 Task: Convert an audio file to a format compatible with video editing software.
Action: Mouse moved to (109, 36)
Screenshot: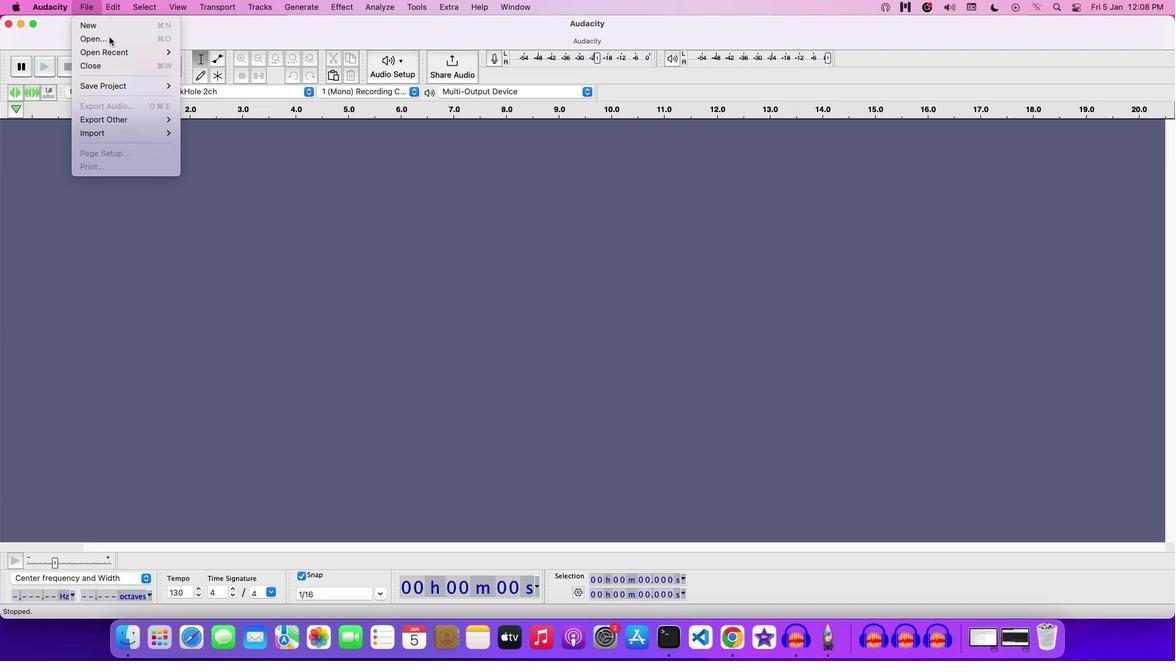 
Action: Mouse pressed left at (109, 36)
Screenshot: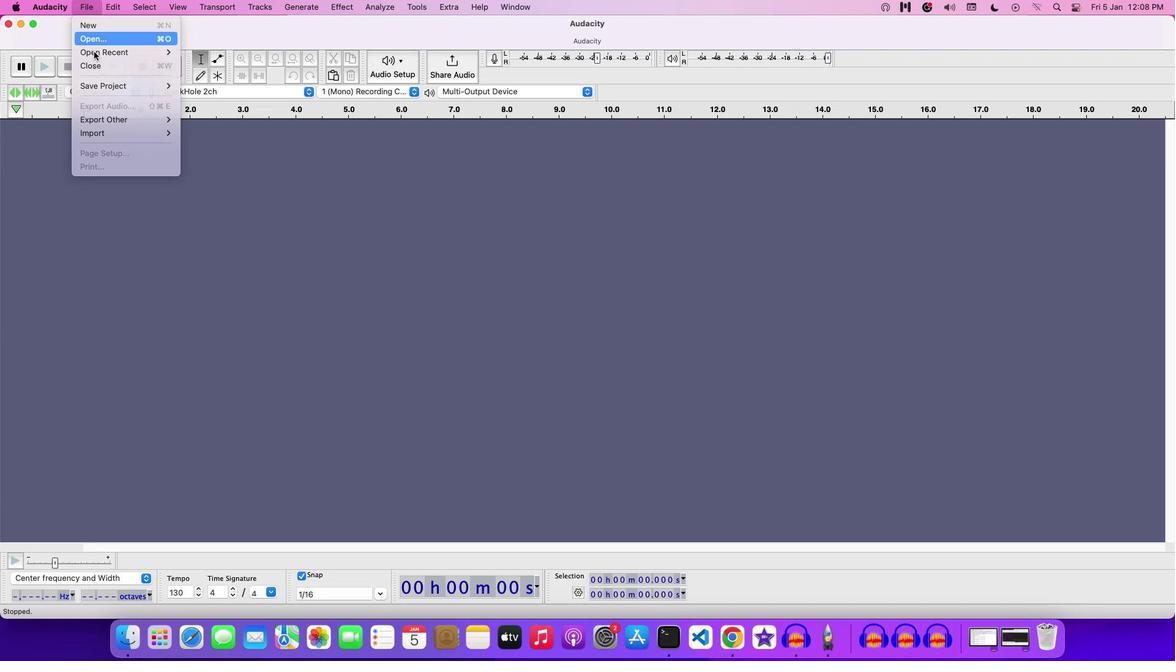 
Action: Mouse moved to (389, 165)
Screenshot: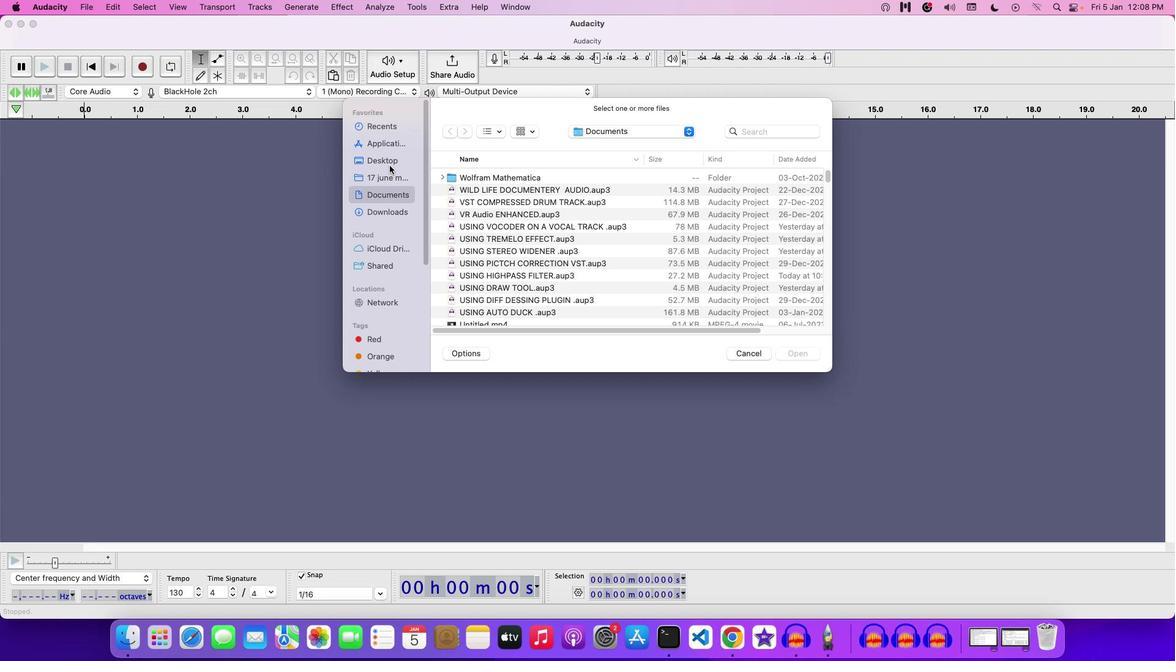 
Action: Mouse pressed left at (389, 165)
Screenshot: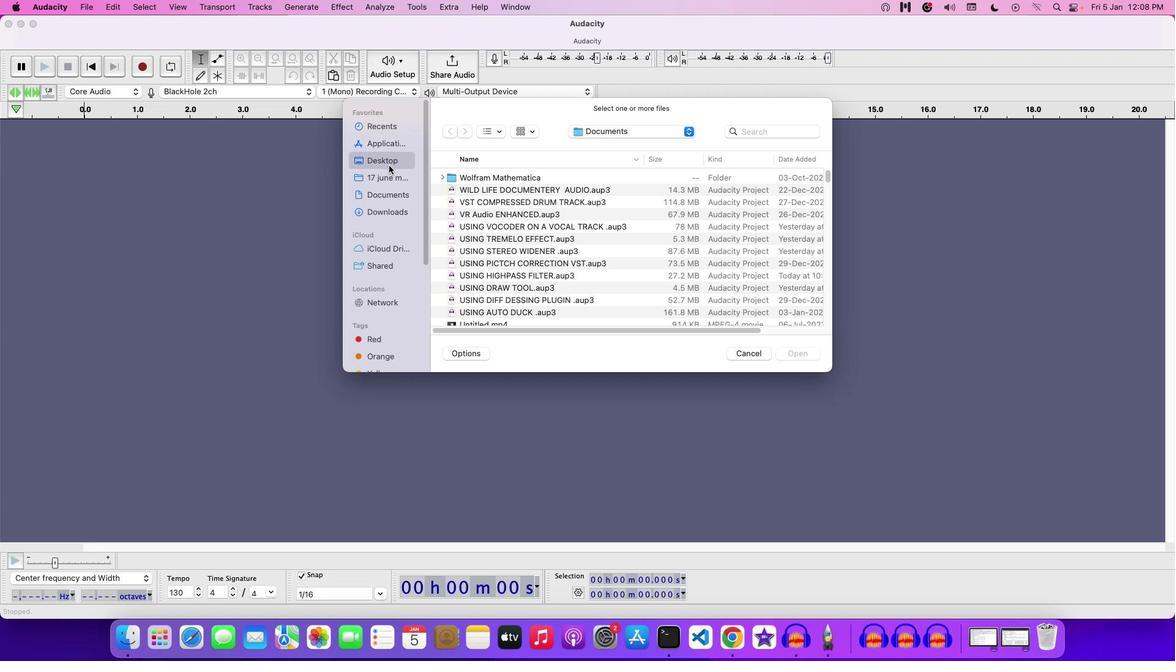 
Action: Mouse moved to (480, 238)
Screenshot: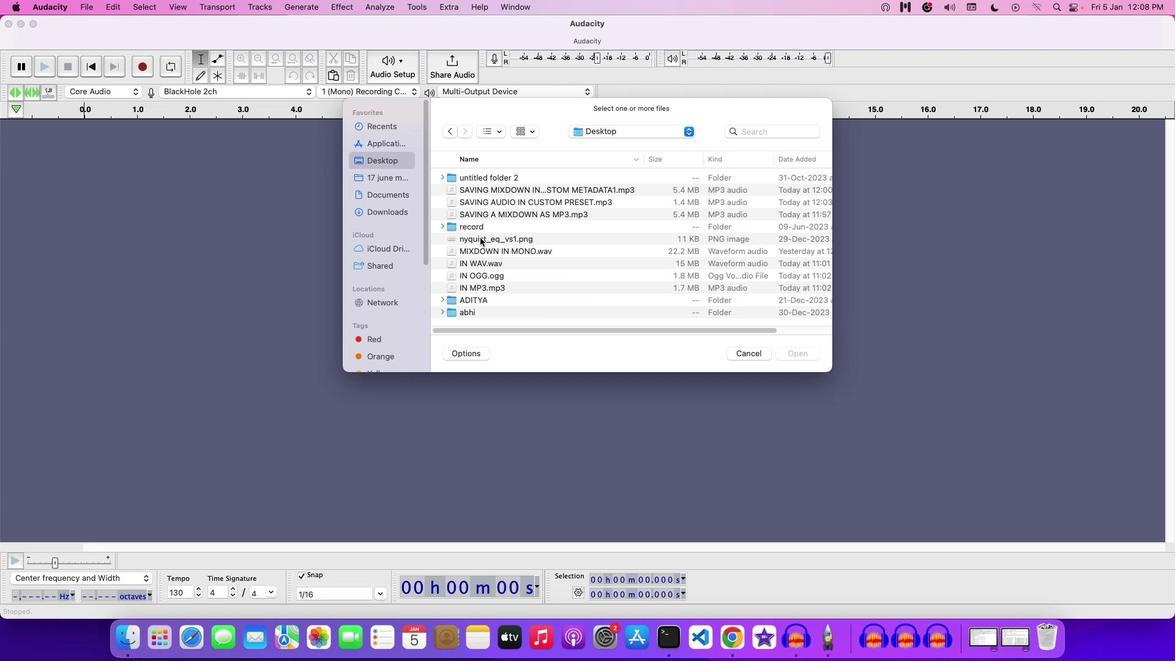 
Action: Mouse scrolled (480, 238) with delta (0, 0)
Screenshot: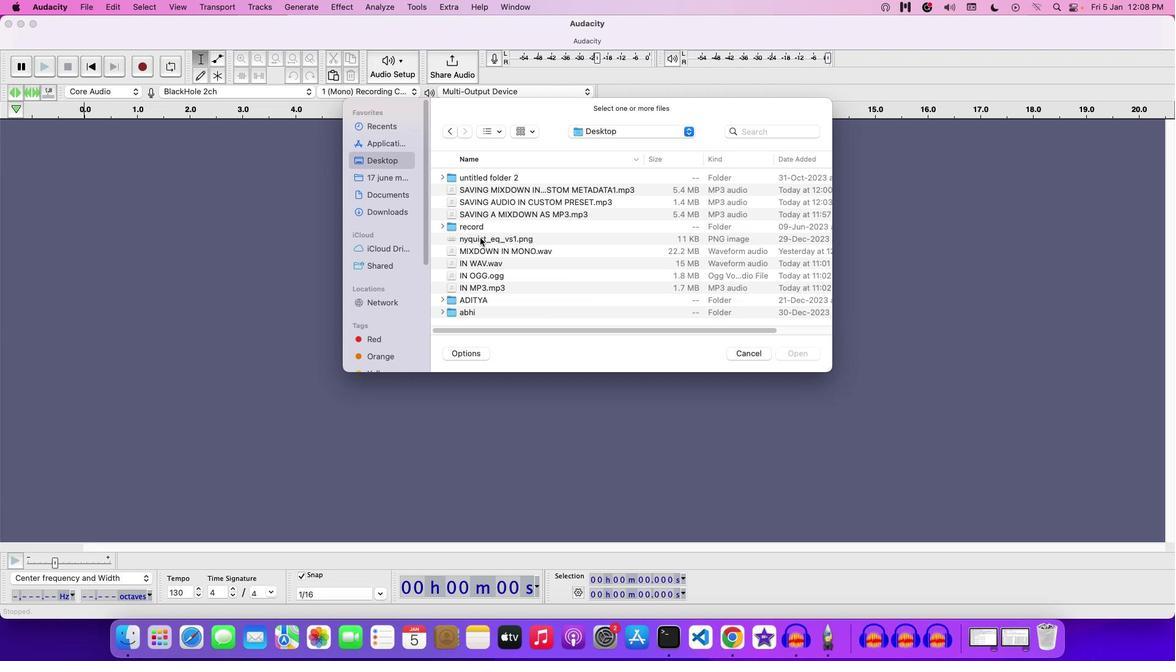 
Action: Mouse scrolled (480, 238) with delta (0, 0)
Screenshot: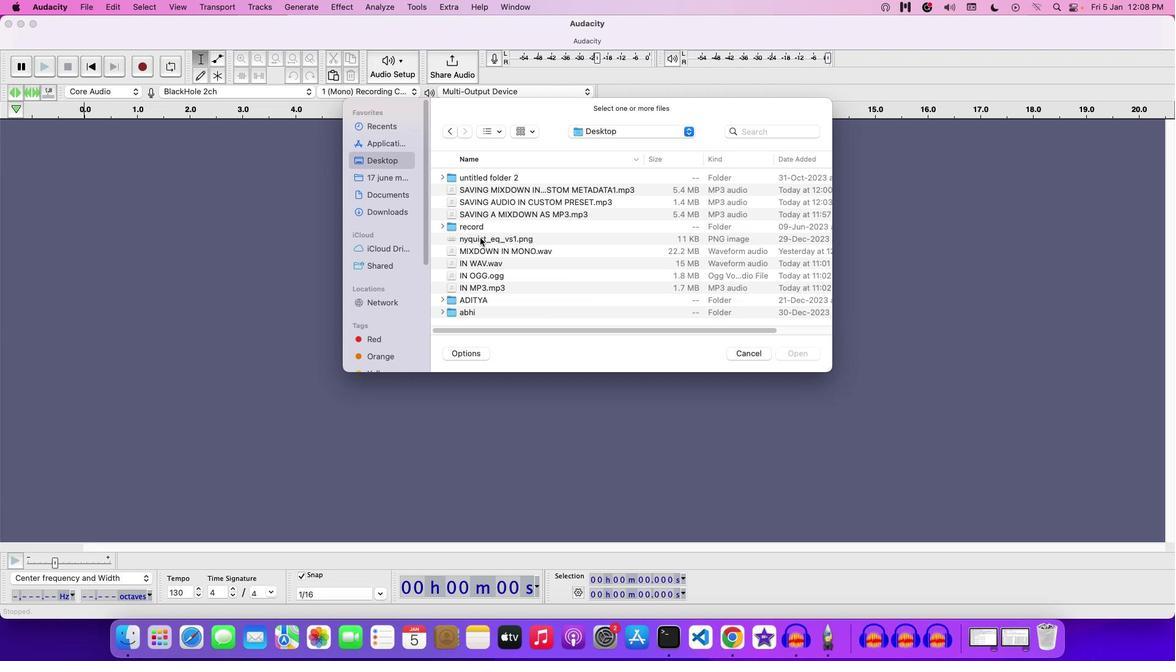 
Action: Mouse scrolled (480, 238) with delta (0, 0)
Screenshot: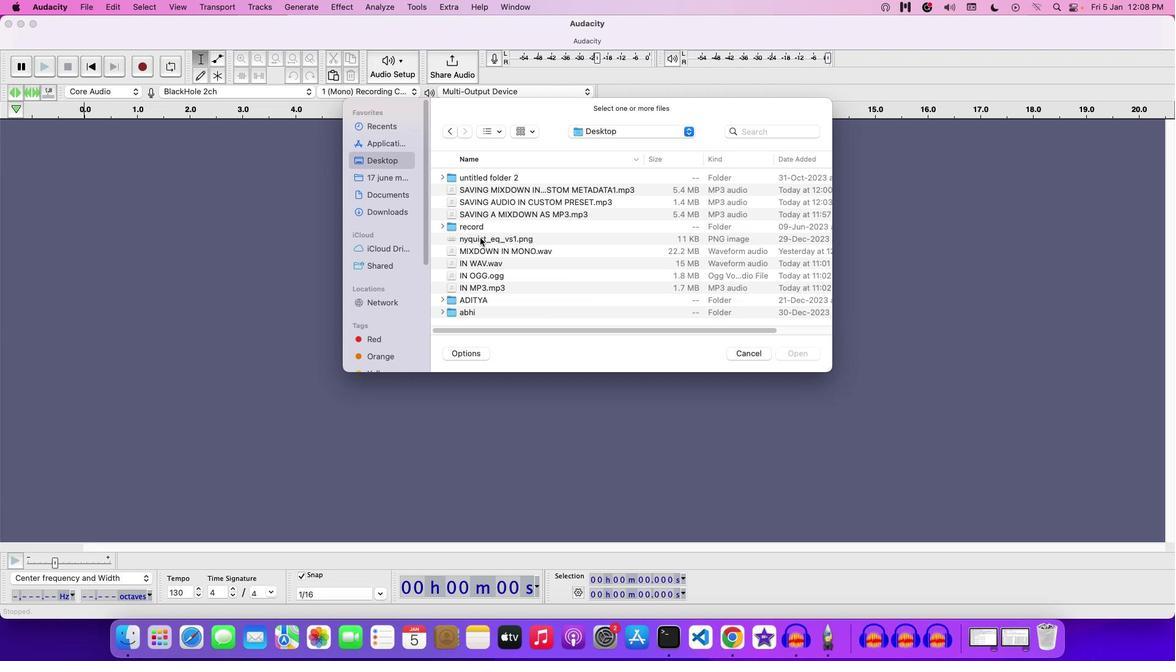 
Action: Mouse moved to (477, 299)
Screenshot: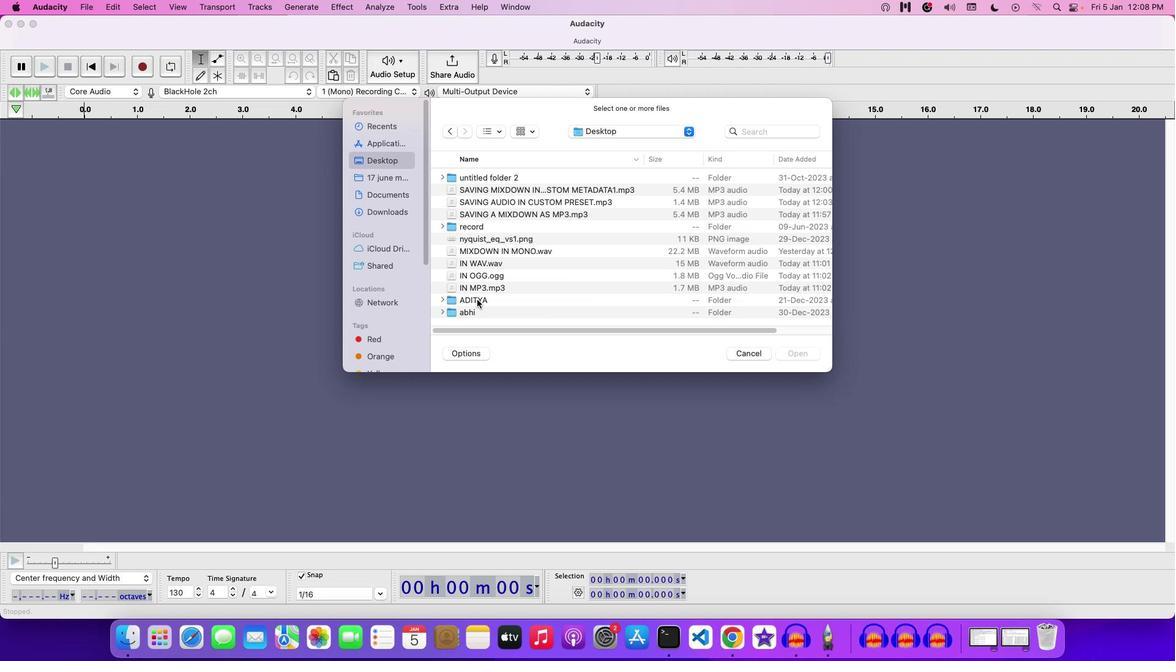 
Action: Mouse pressed left at (477, 299)
Screenshot: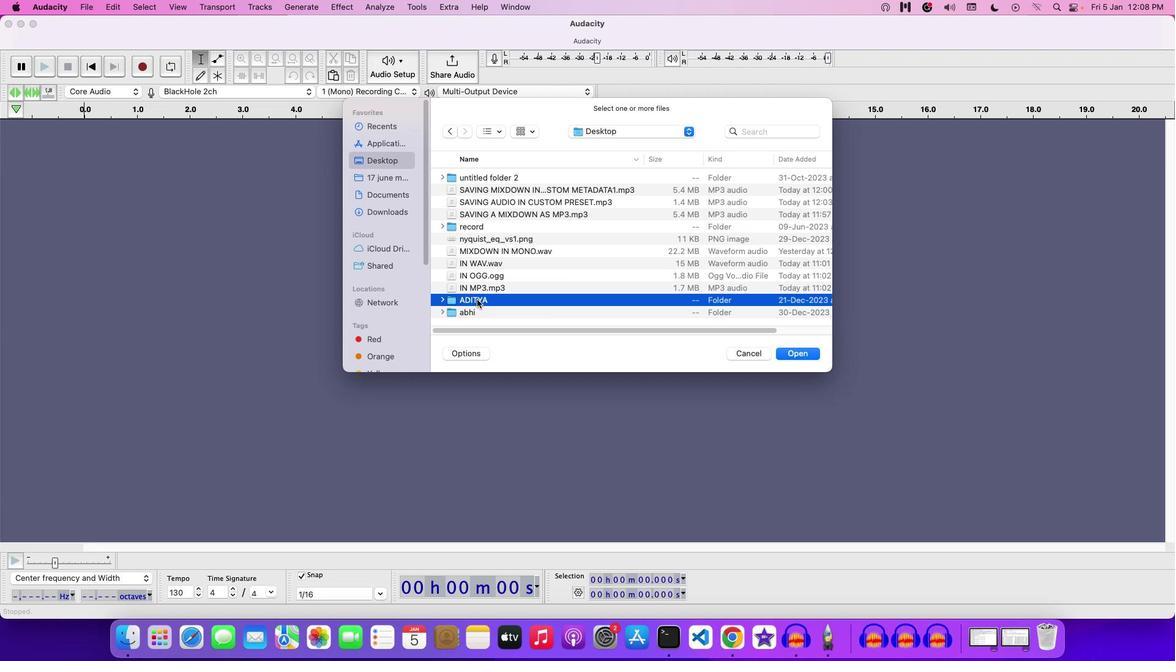 
Action: Mouse pressed left at (477, 299)
Screenshot: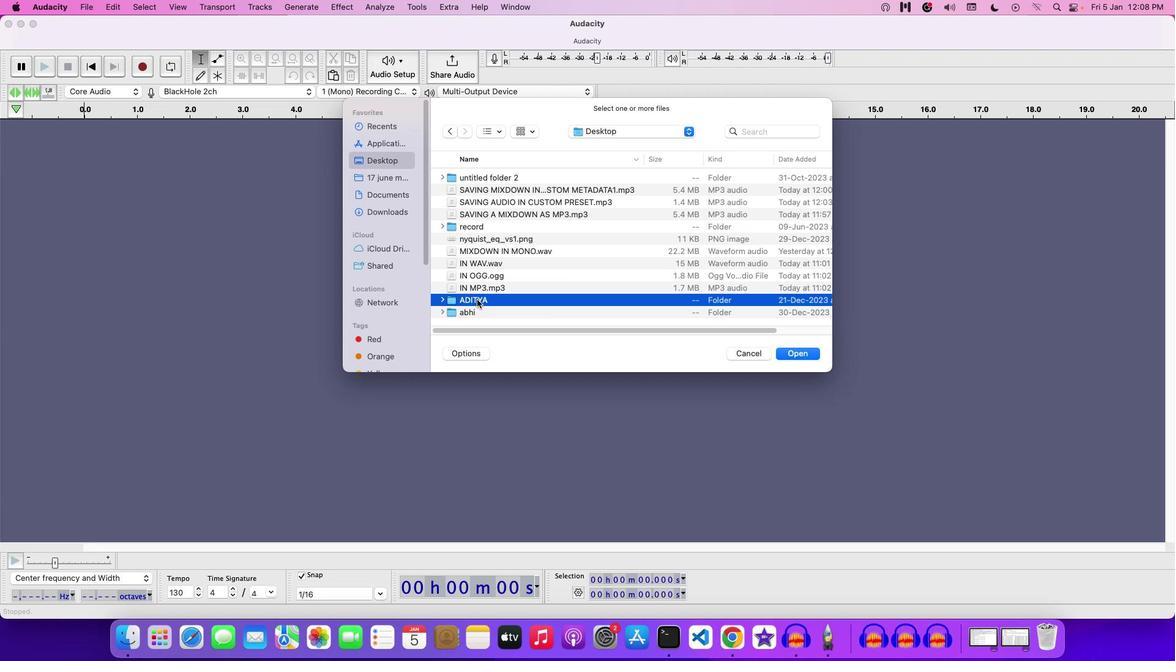 
Action: Mouse moved to (514, 214)
Screenshot: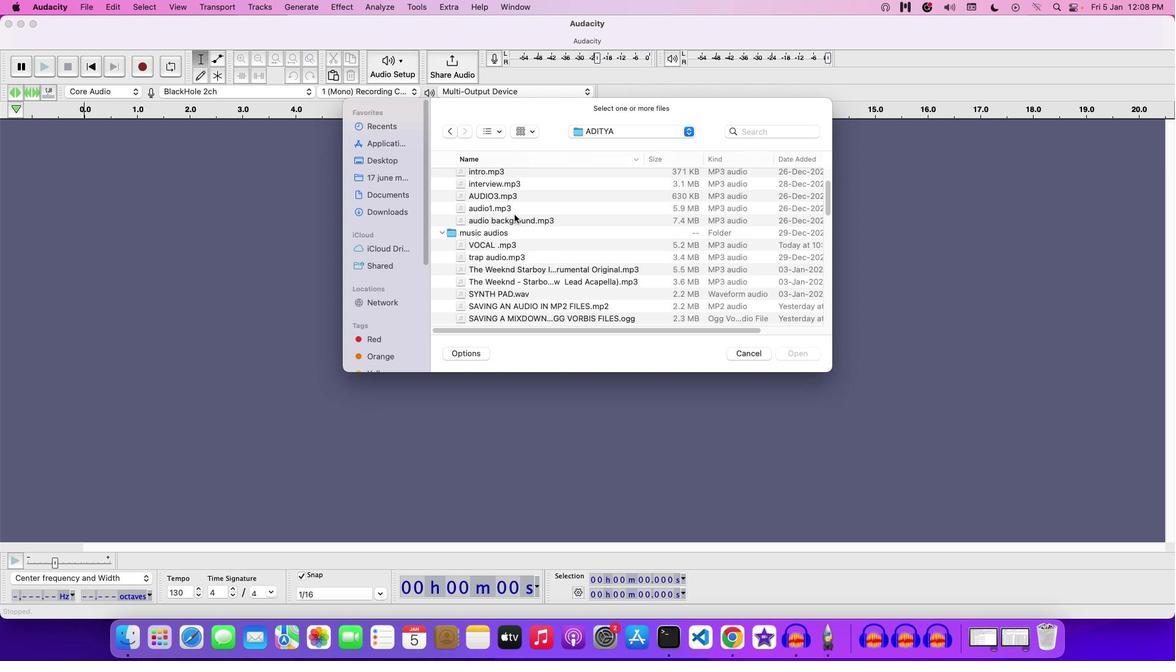 
Action: Mouse scrolled (514, 214) with delta (0, 0)
Screenshot: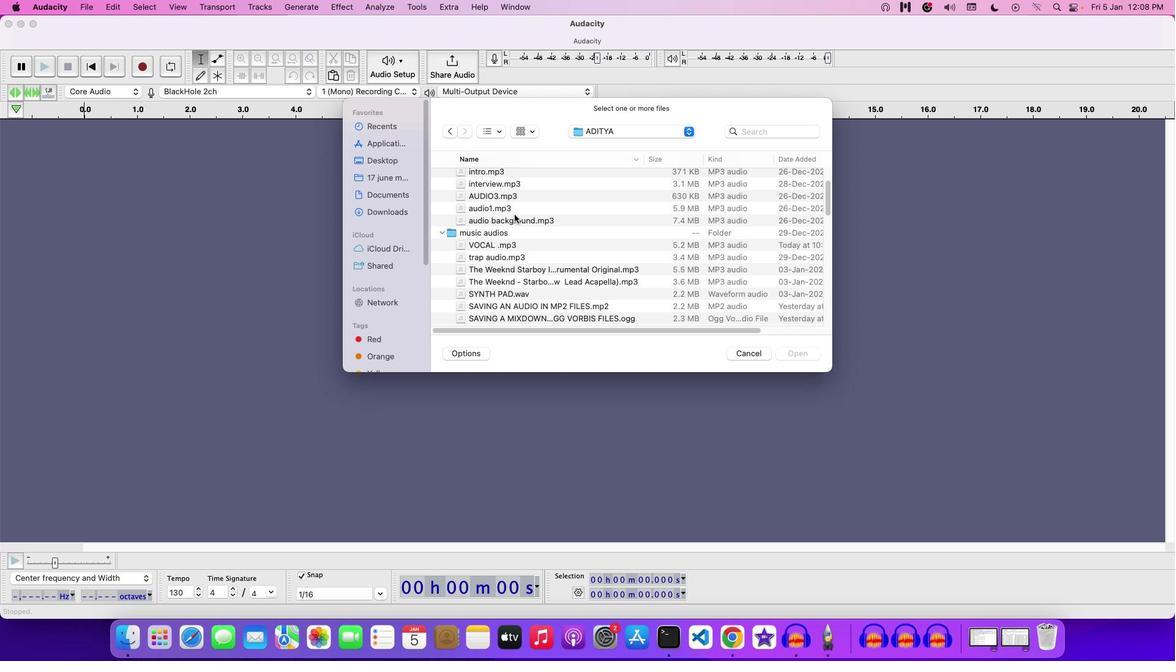 
Action: Mouse scrolled (514, 214) with delta (0, 0)
Screenshot: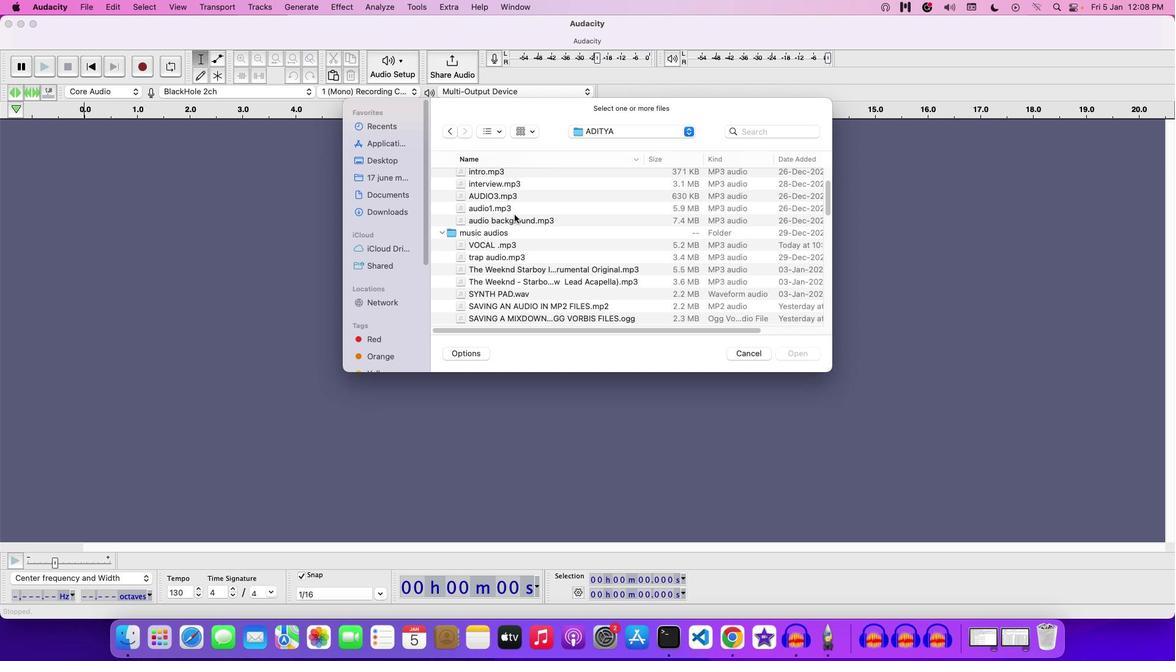 
Action: Mouse scrolled (514, 214) with delta (0, -1)
Screenshot: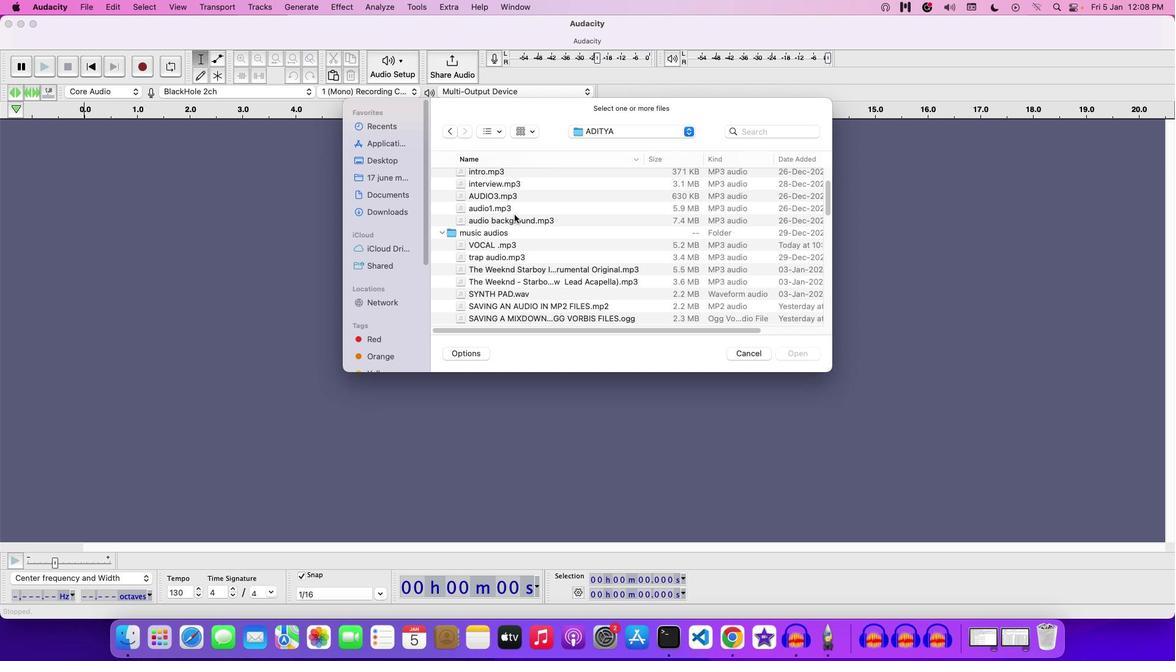 
Action: Mouse scrolled (514, 214) with delta (0, -1)
Screenshot: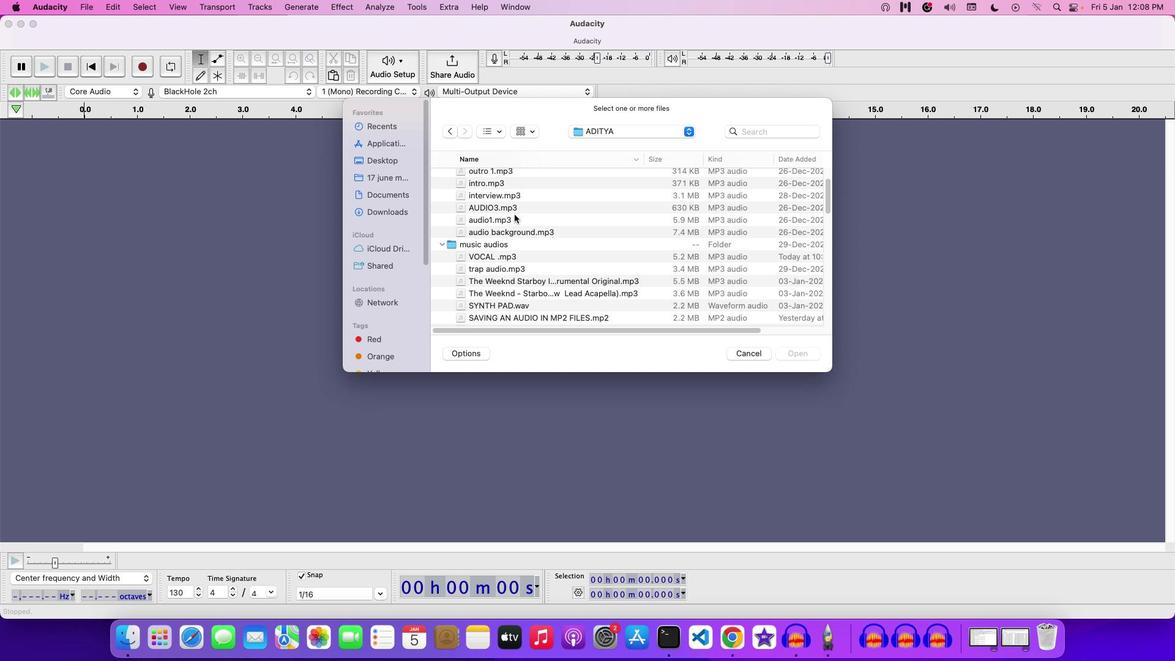
Action: Mouse scrolled (514, 214) with delta (0, 0)
Screenshot: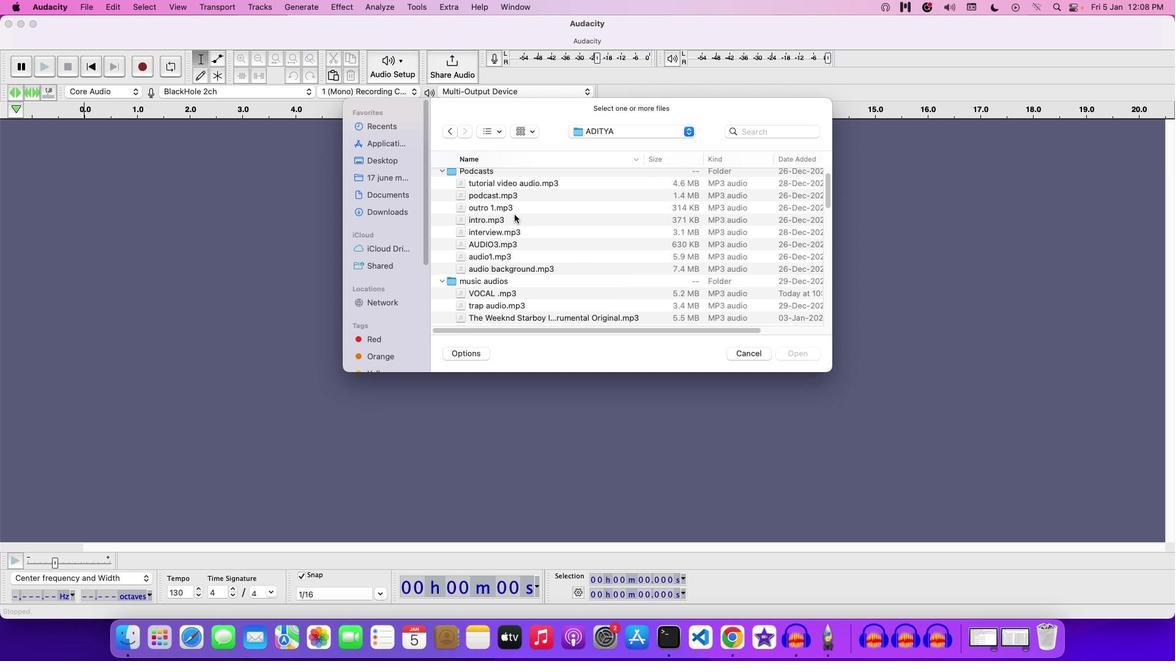 
Action: Mouse scrolled (514, 214) with delta (0, 0)
Screenshot: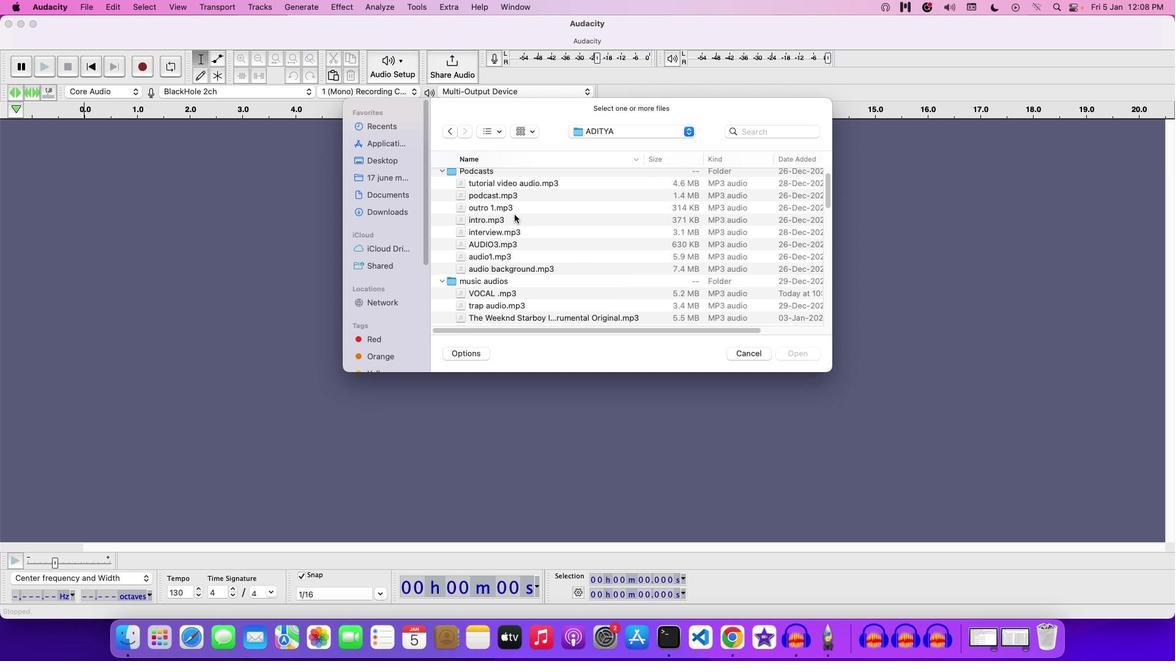 
Action: Mouse scrolled (514, 214) with delta (0, 1)
Screenshot: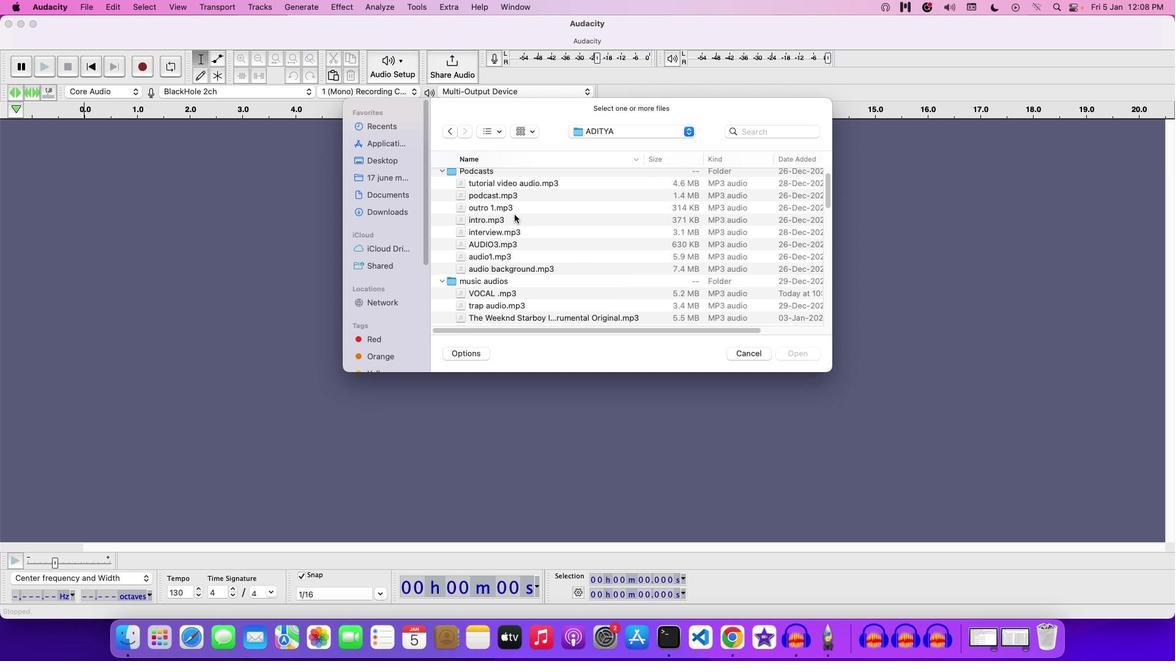 
Action: Mouse moved to (497, 244)
Screenshot: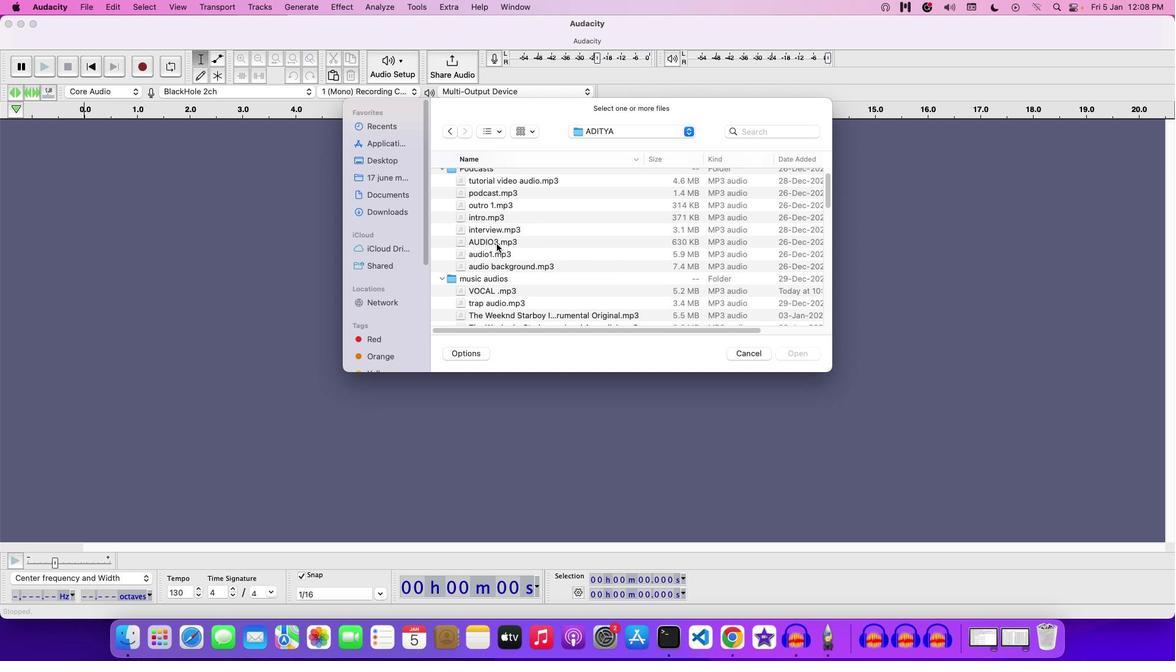 
Action: Mouse scrolled (497, 244) with delta (0, 0)
Screenshot: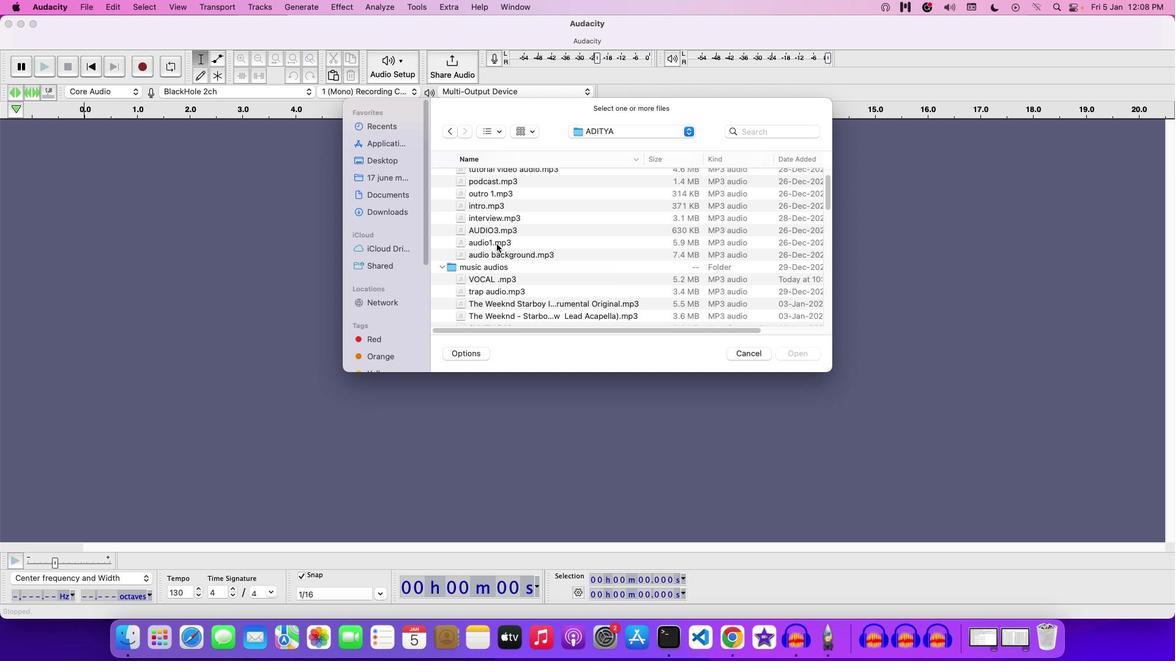 
Action: Mouse scrolled (497, 244) with delta (0, 0)
Screenshot: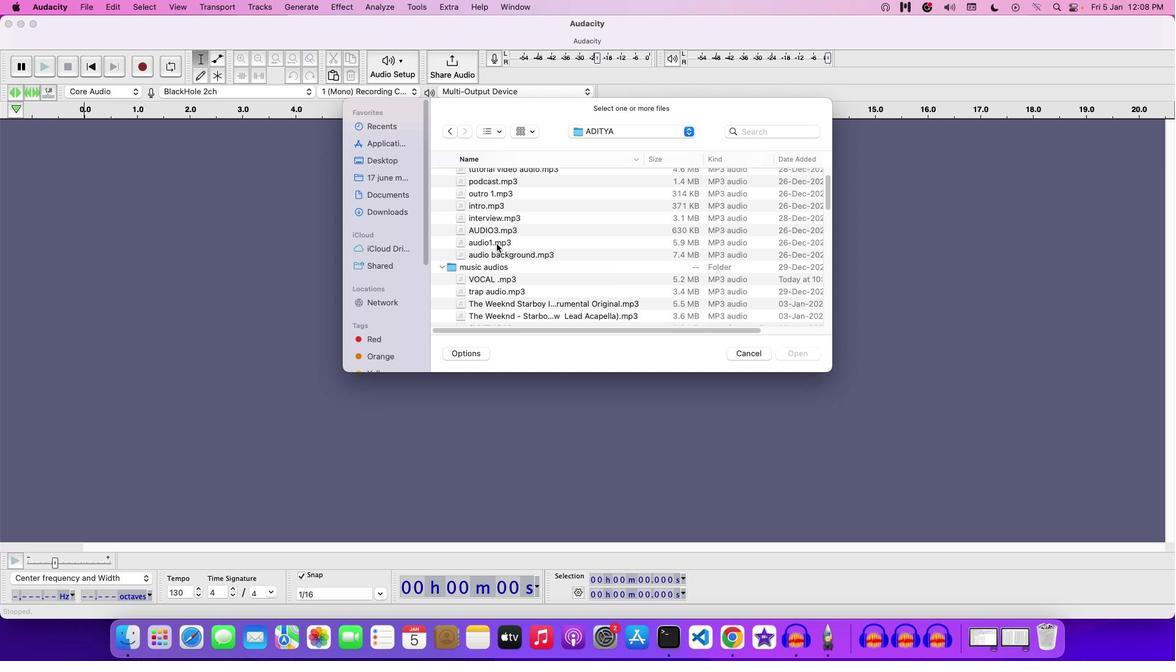 
Action: Mouse scrolled (497, 244) with delta (0, 0)
Screenshot: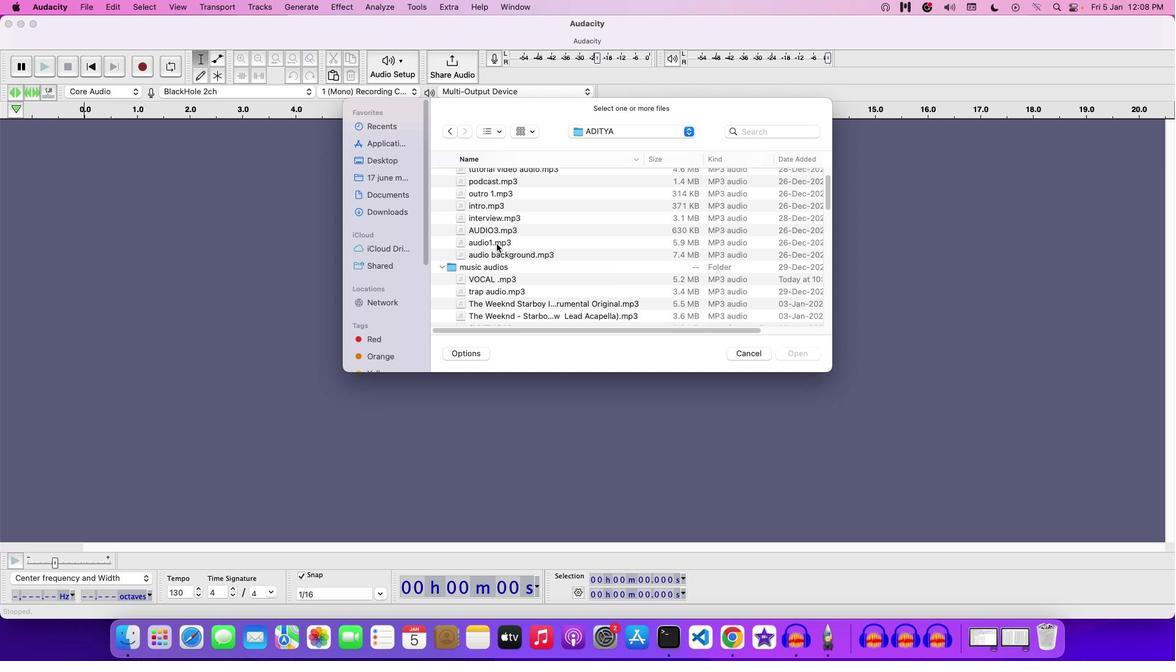 
Action: Mouse moved to (495, 254)
Screenshot: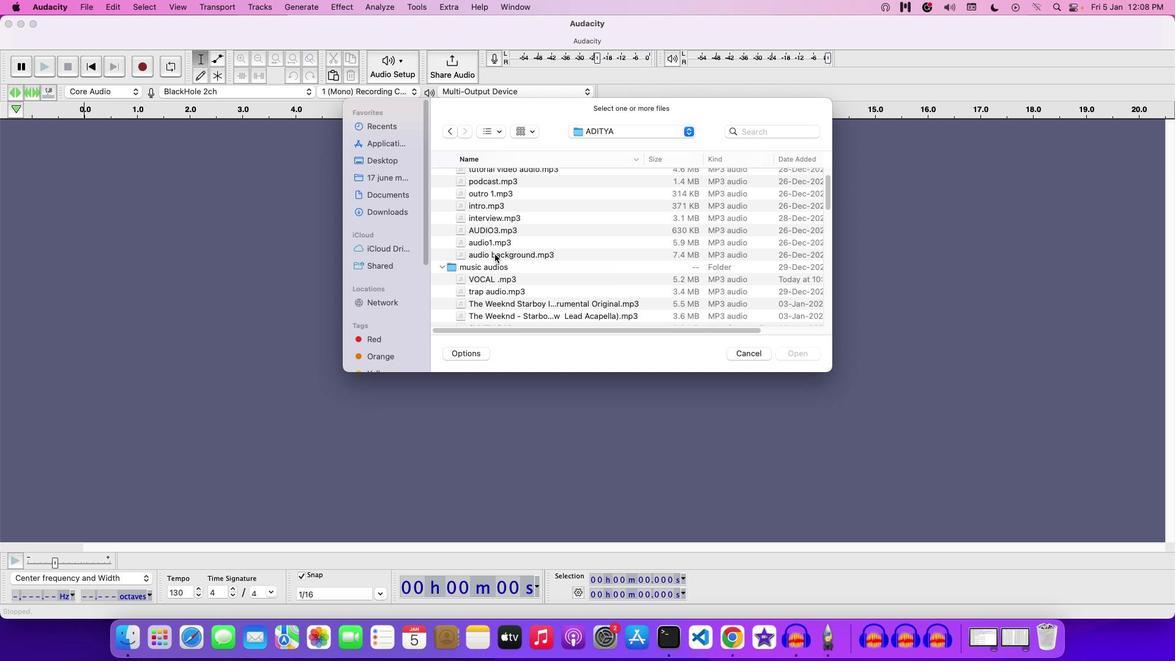 
Action: Mouse pressed left at (495, 254)
Screenshot: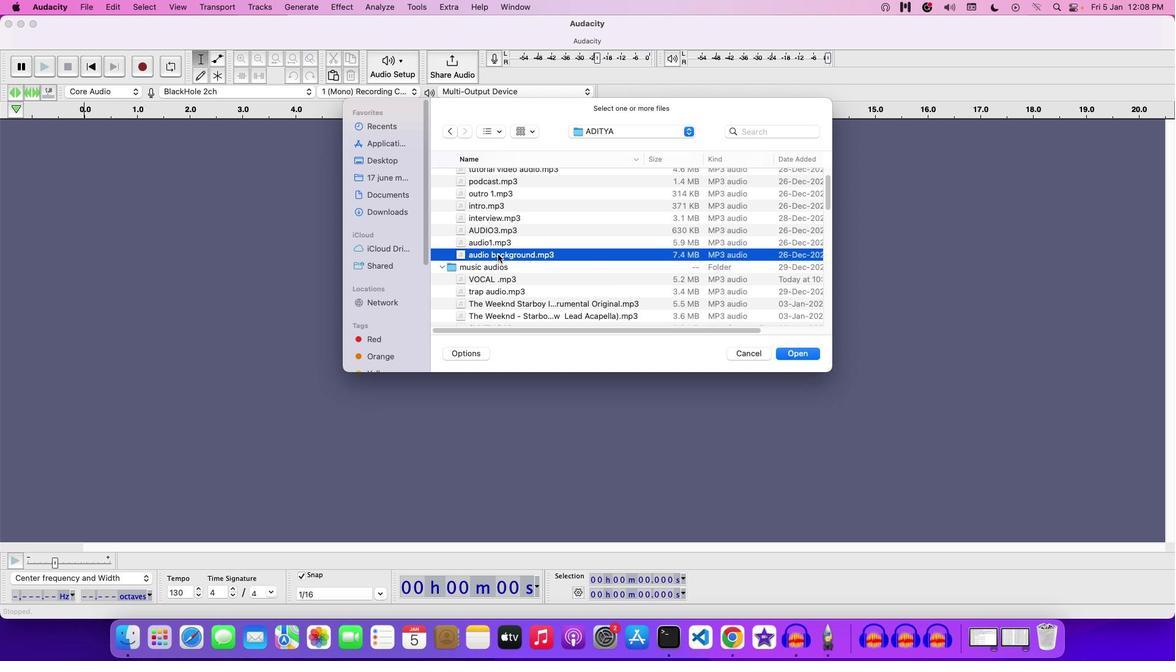 
Action: Mouse moved to (538, 253)
Screenshot: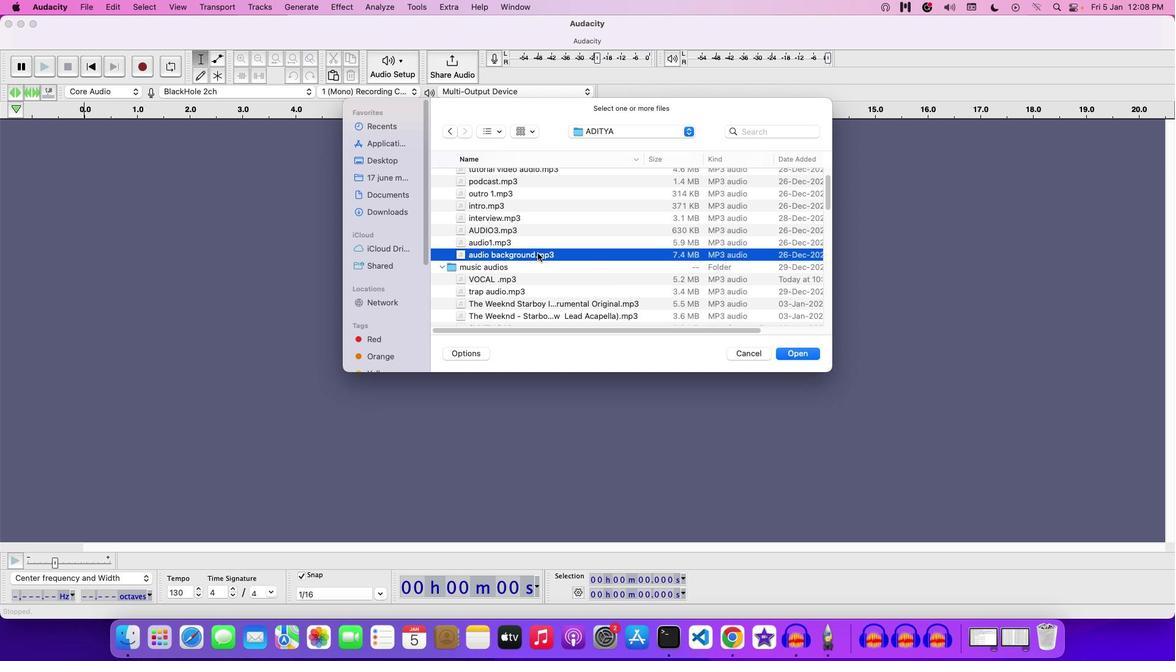 
Action: Mouse pressed left at (538, 253)
Screenshot: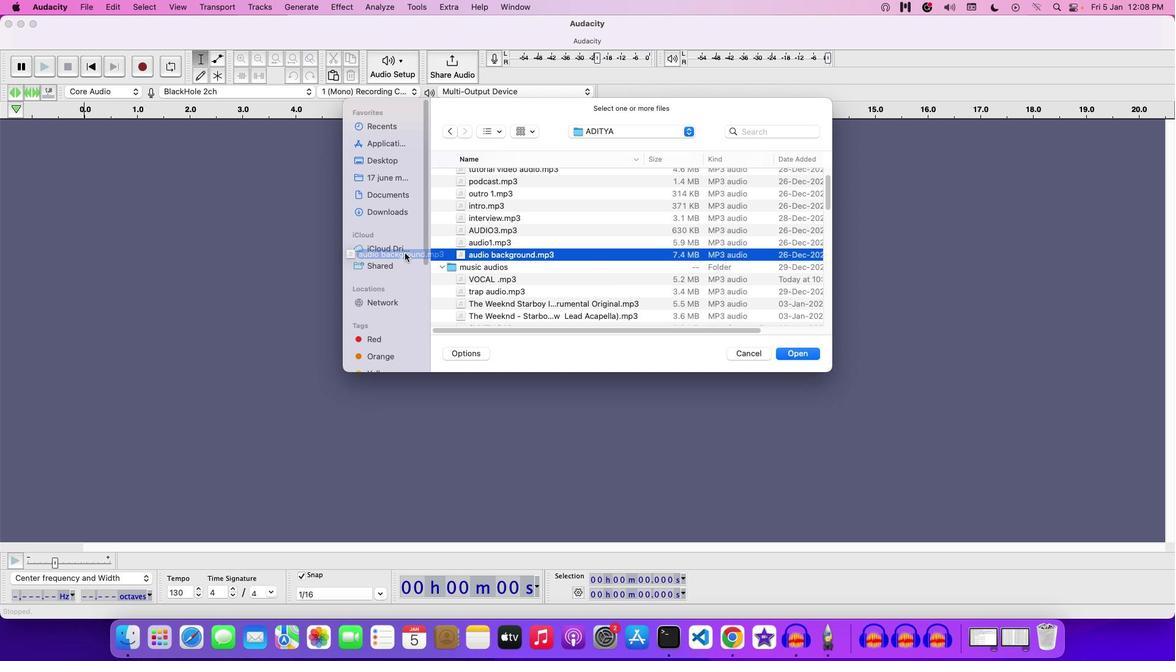 
Action: Mouse moved to (747, 355)
Screenshot: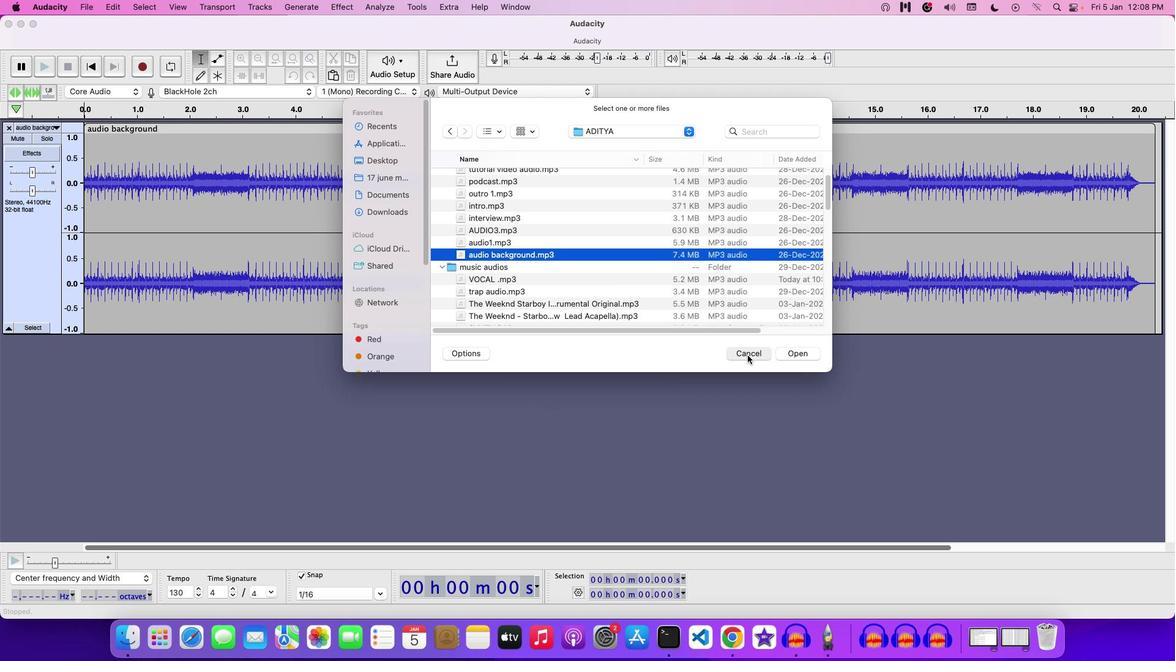 
Action: Mouse pressed left at (747, 355)
Screenshot: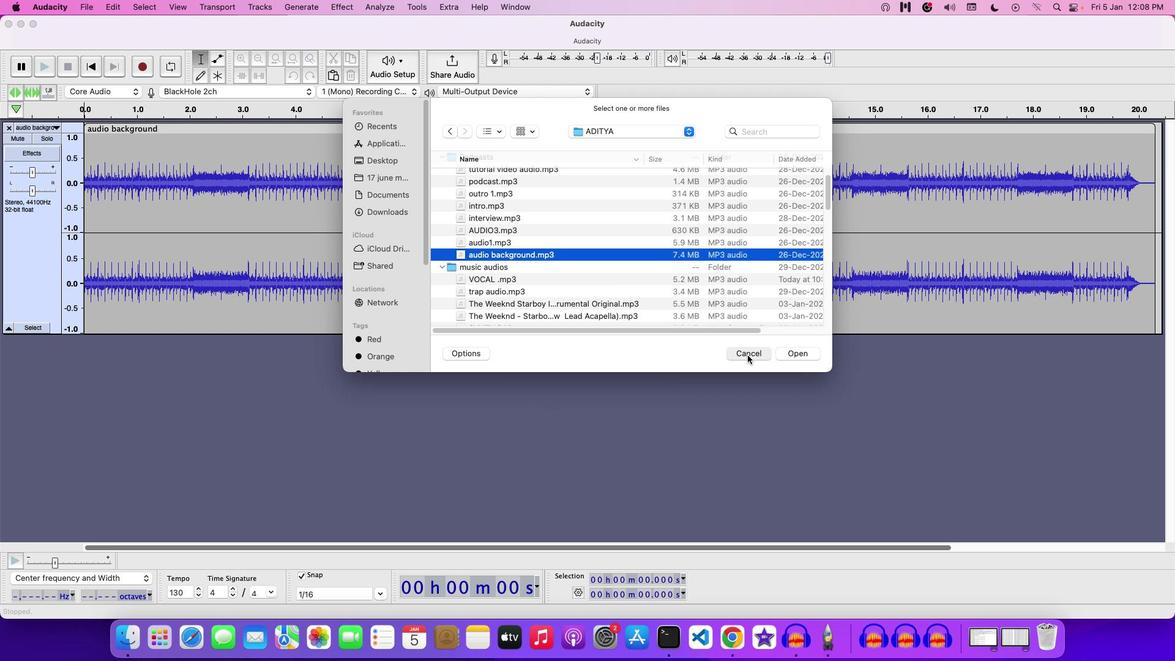 
Action: Mouse moved to (502, 289)
Screenshot: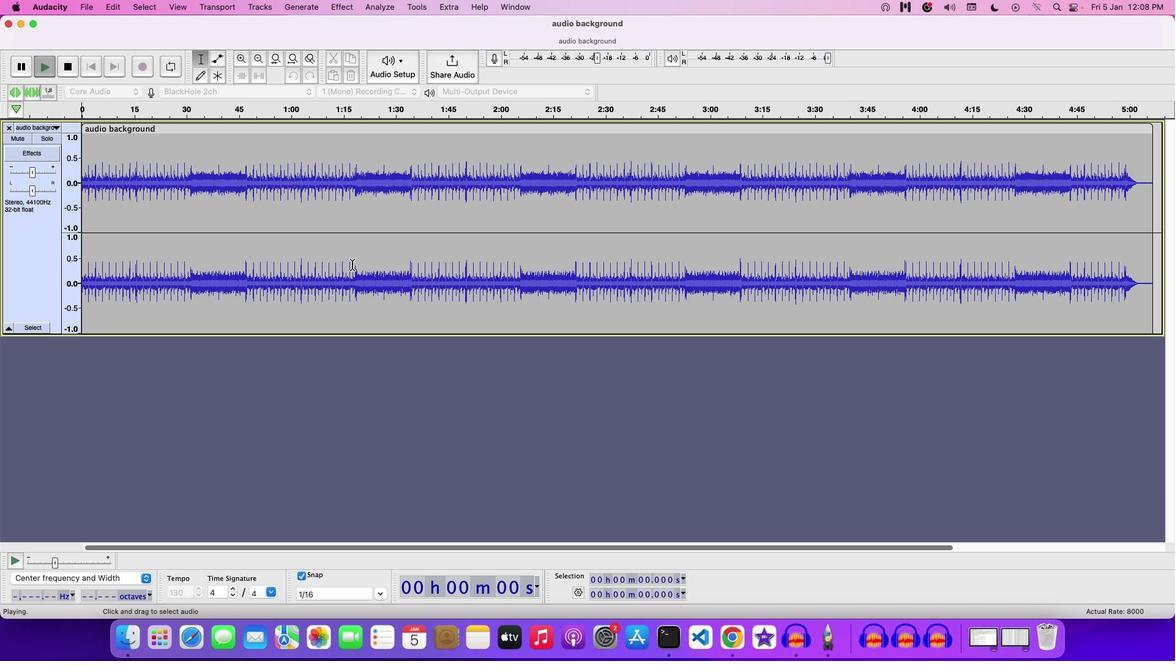 
Action: Key pressed Key.space
Screenshot: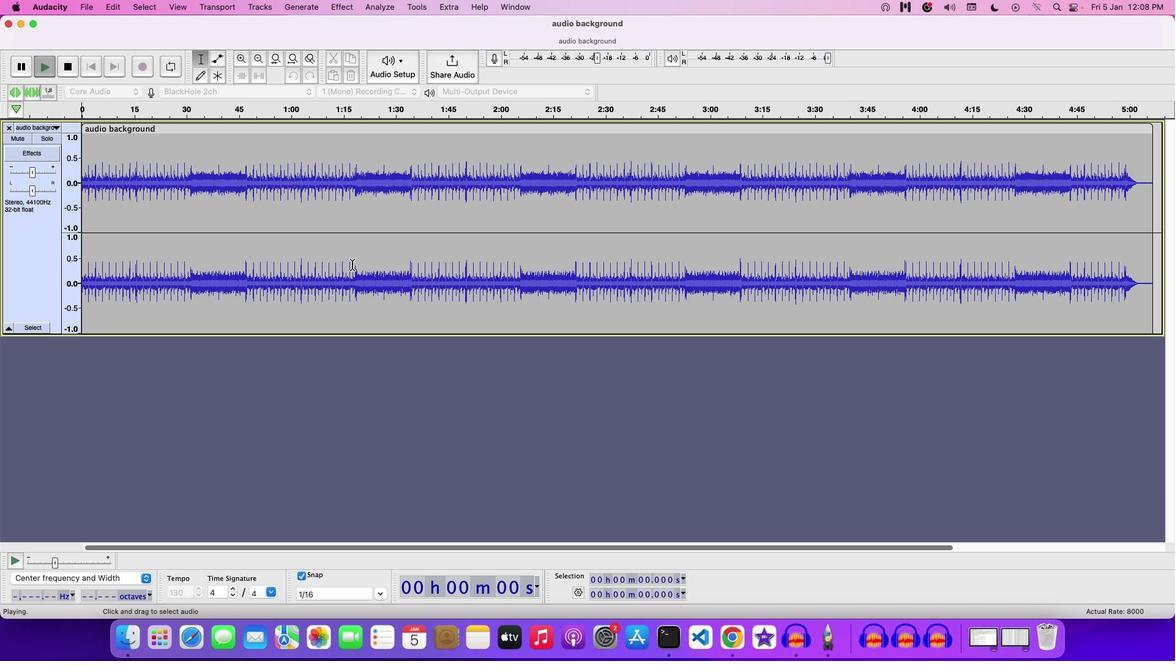 
Action: Mouse moved to (31, 175)
Screenshot: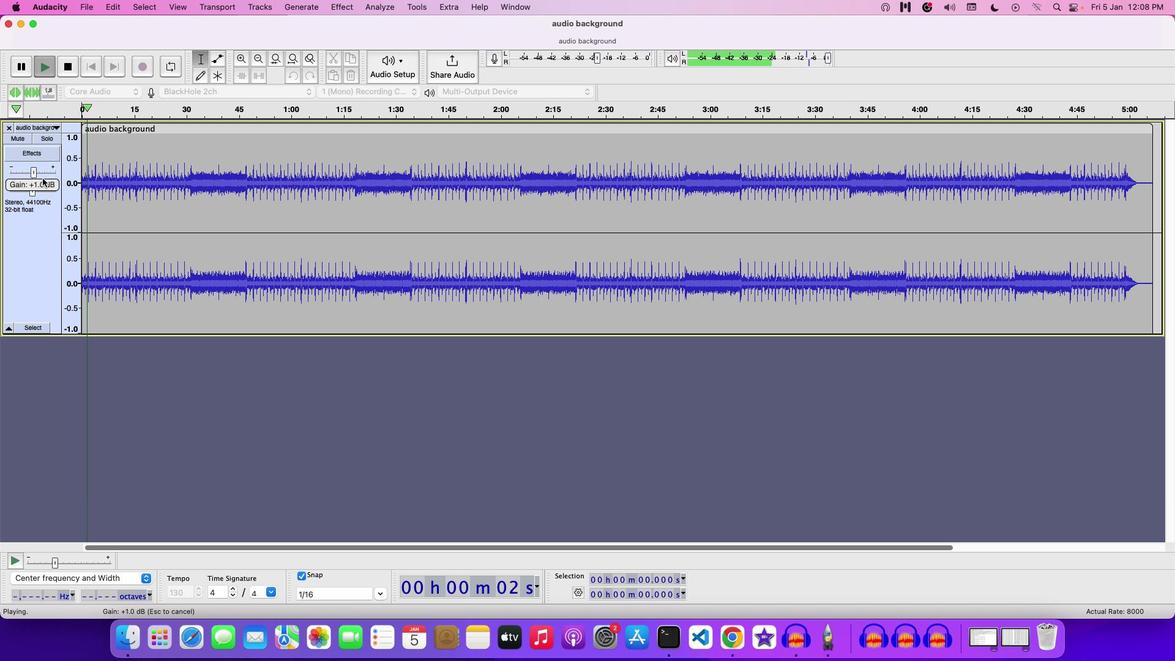 
Action: Mouse pressed left at (31, 175)
Screenshot: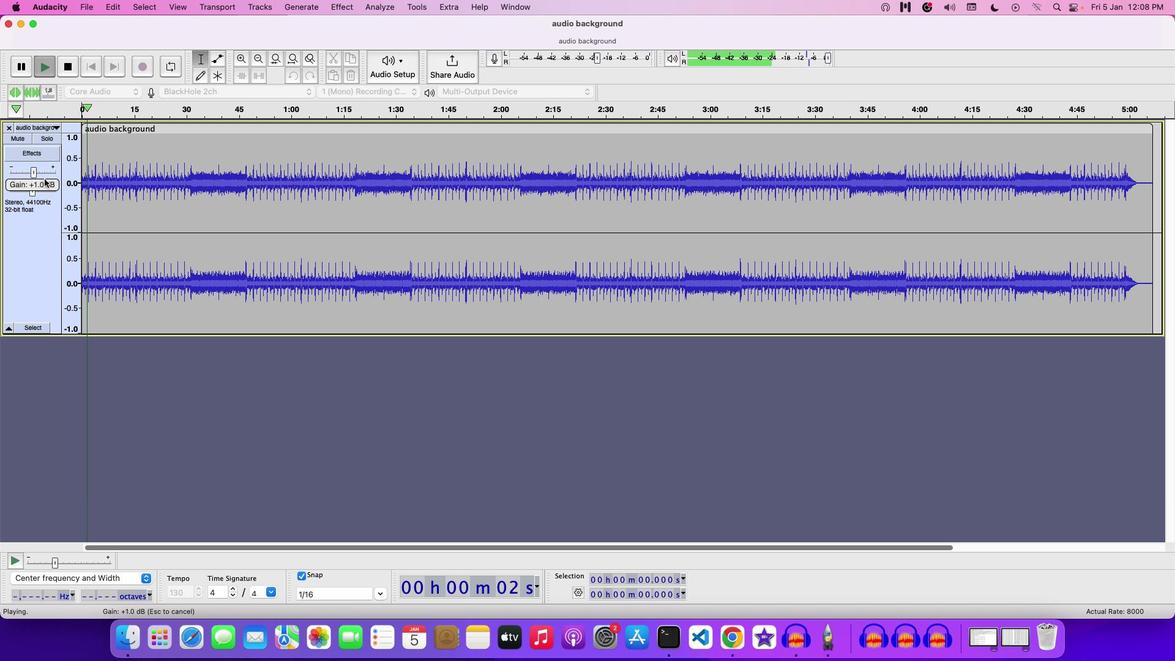 
Action: Mouse moved to (39, 168)
Screenshot: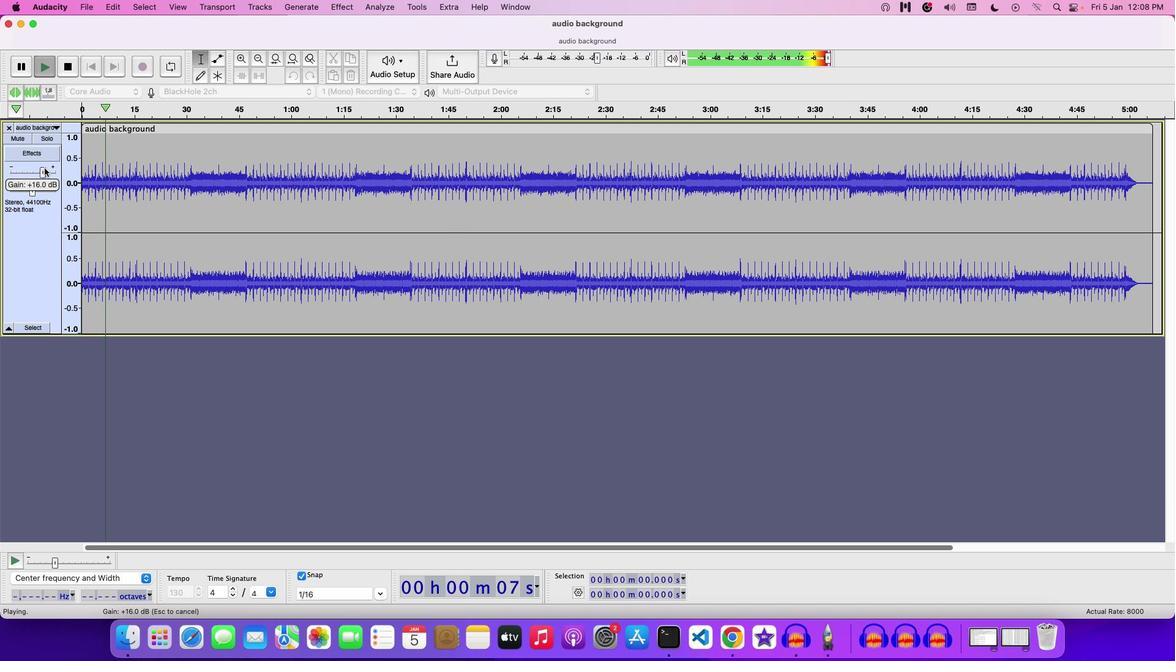 
Action: Mouse pressed left at (39, 168)
Screenshot: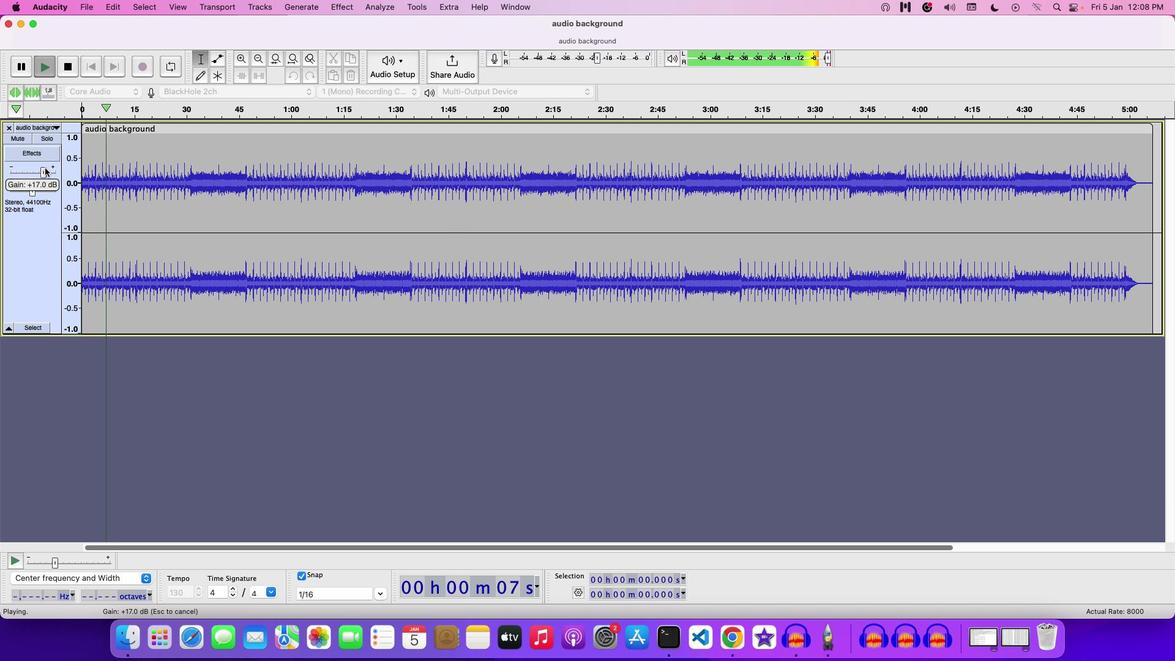 
Action: Mouse moved to (1104, 189)
Screenshot: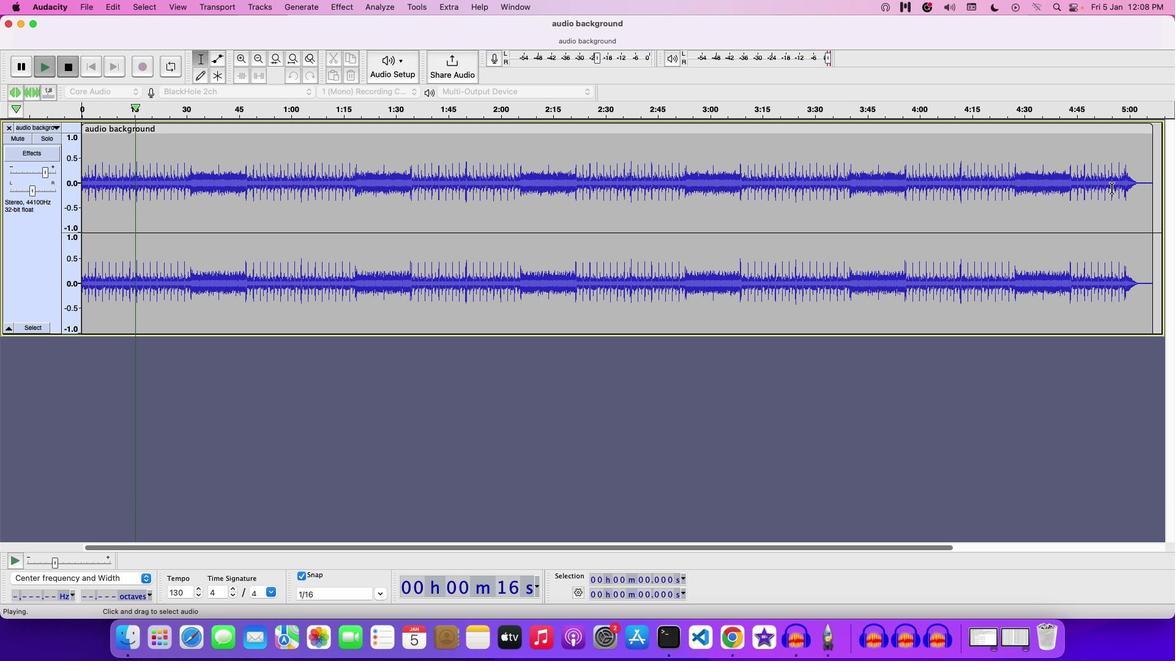 
Action: Key pressed Key.space
Screenshot: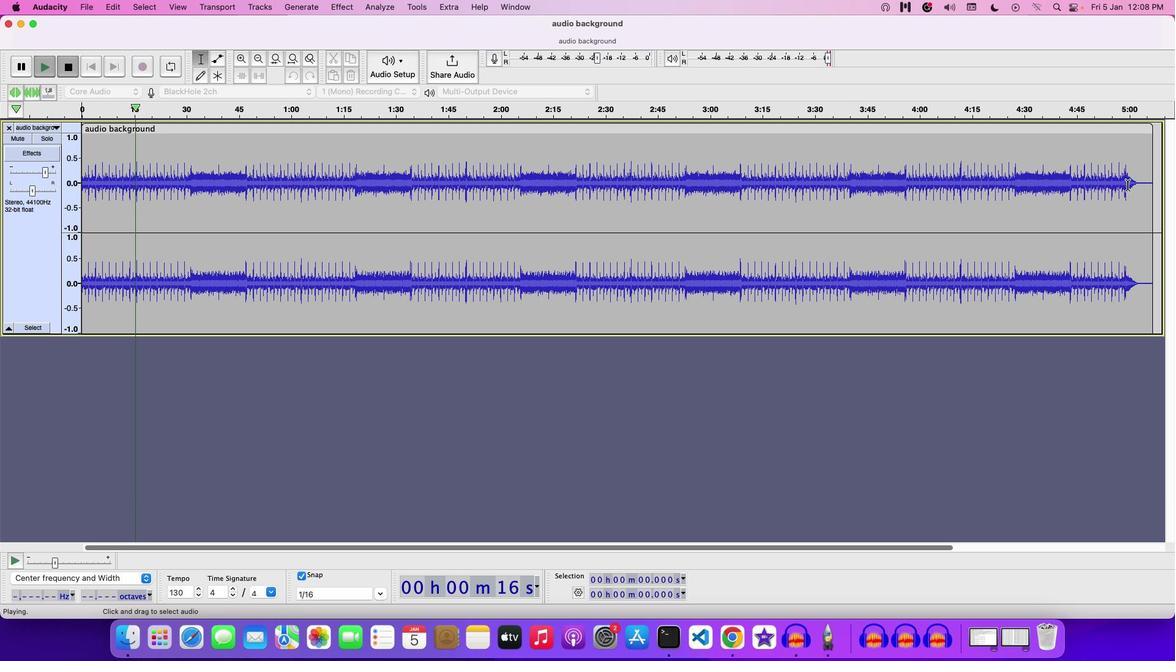 
Action: Mouse moved to (1151, 137)
Screenshot: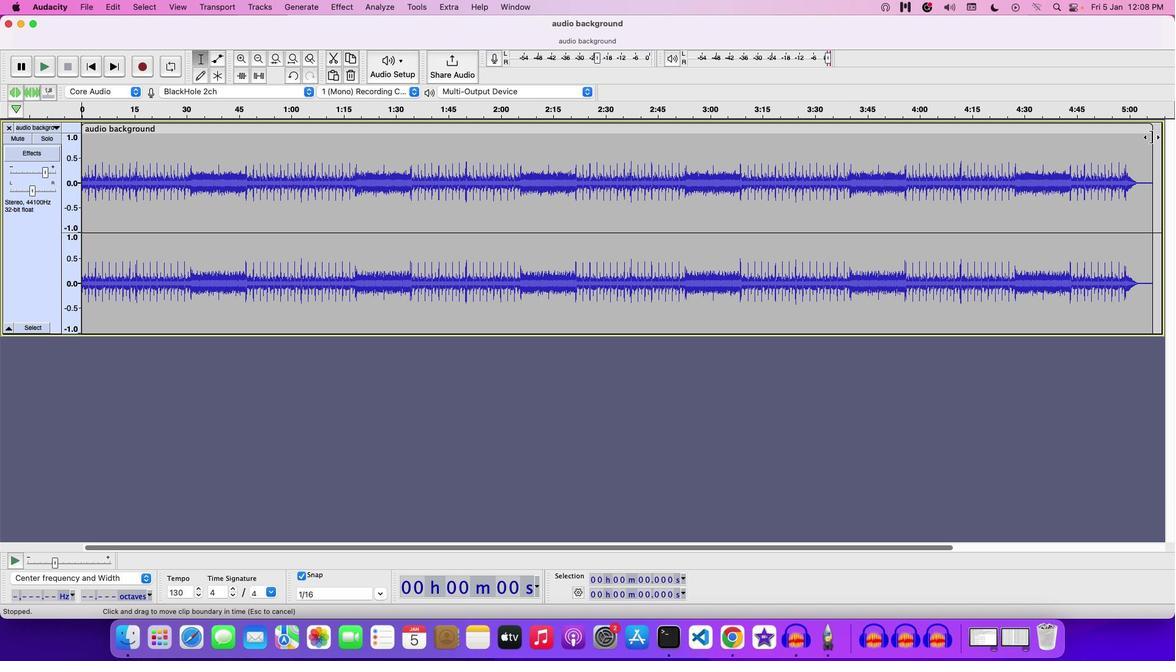 
Action: Mouse pressed left at (1151, 137)
Screenshot: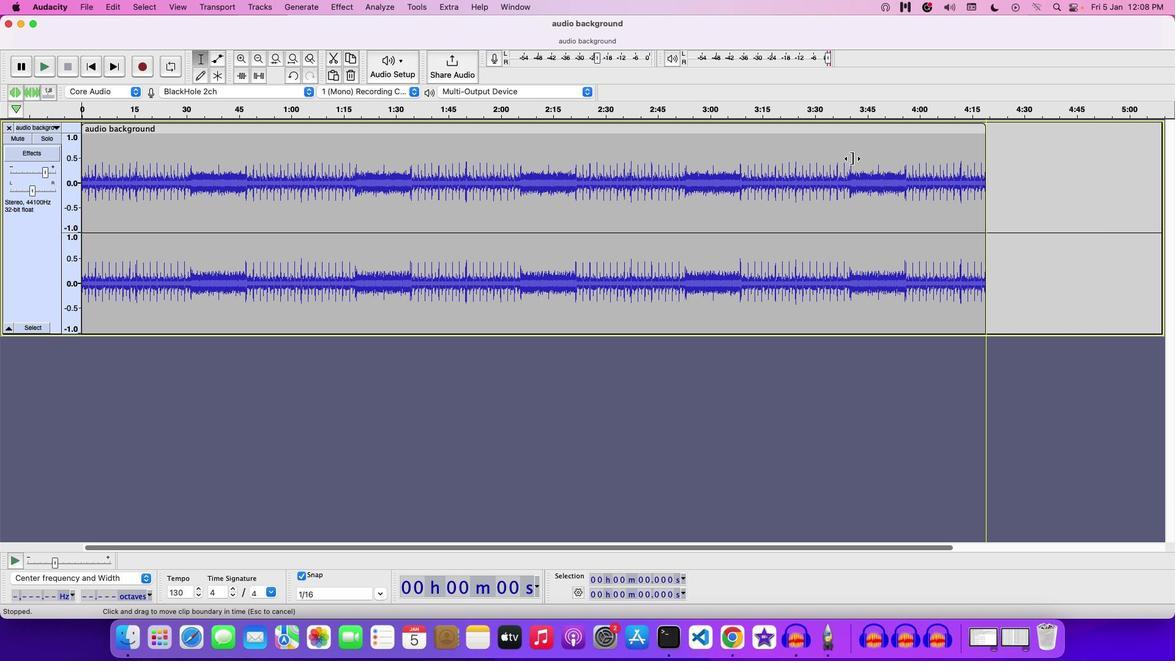 
Action: Mouse moved to (89, 9)
Screenshot: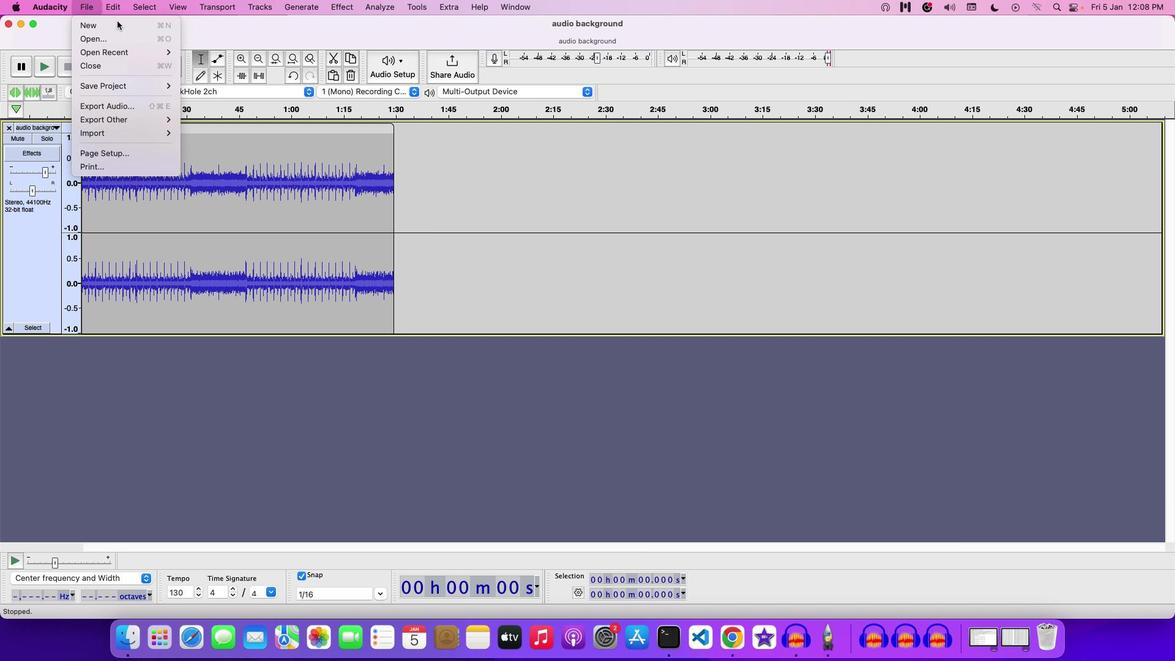 
Action: Mouse pressed left at (89, 9)
Screenshot: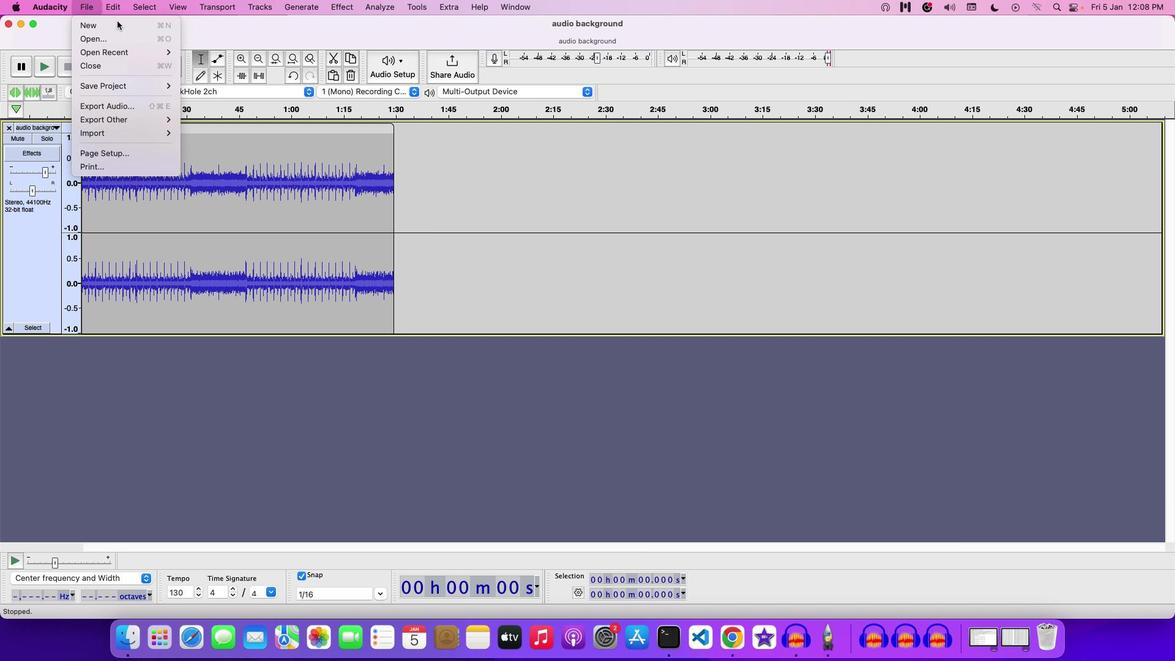 
Action: Mouse moved to (119, 111)
Screenshot: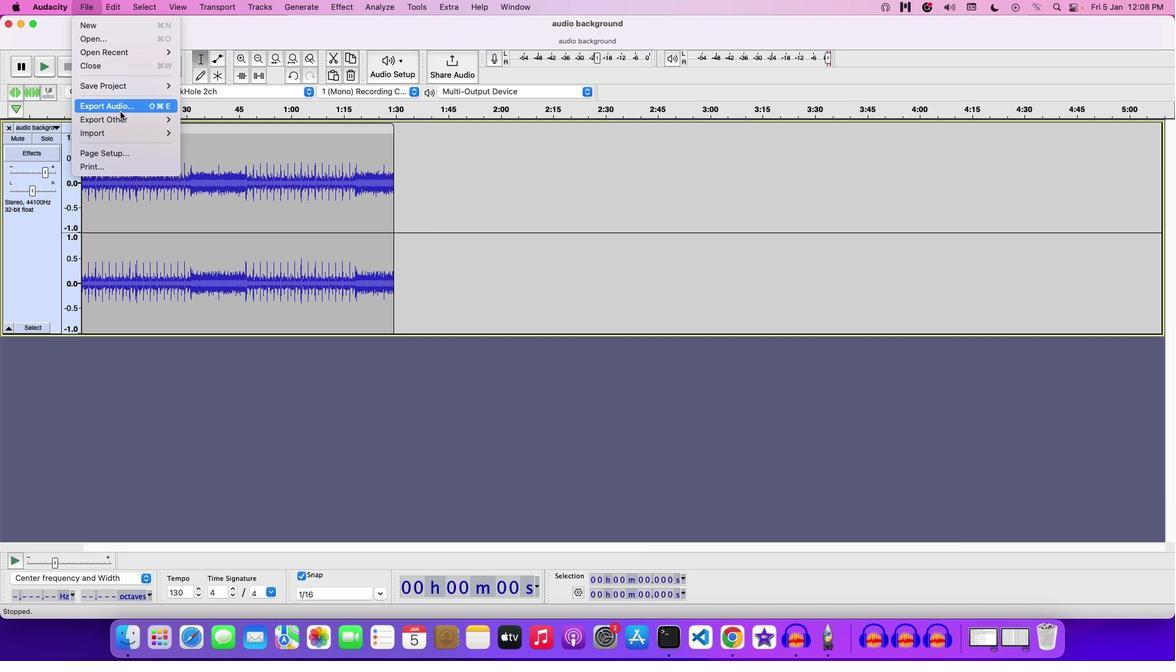 
Action: Mouse pressed left at (119, 111)
Screenshot: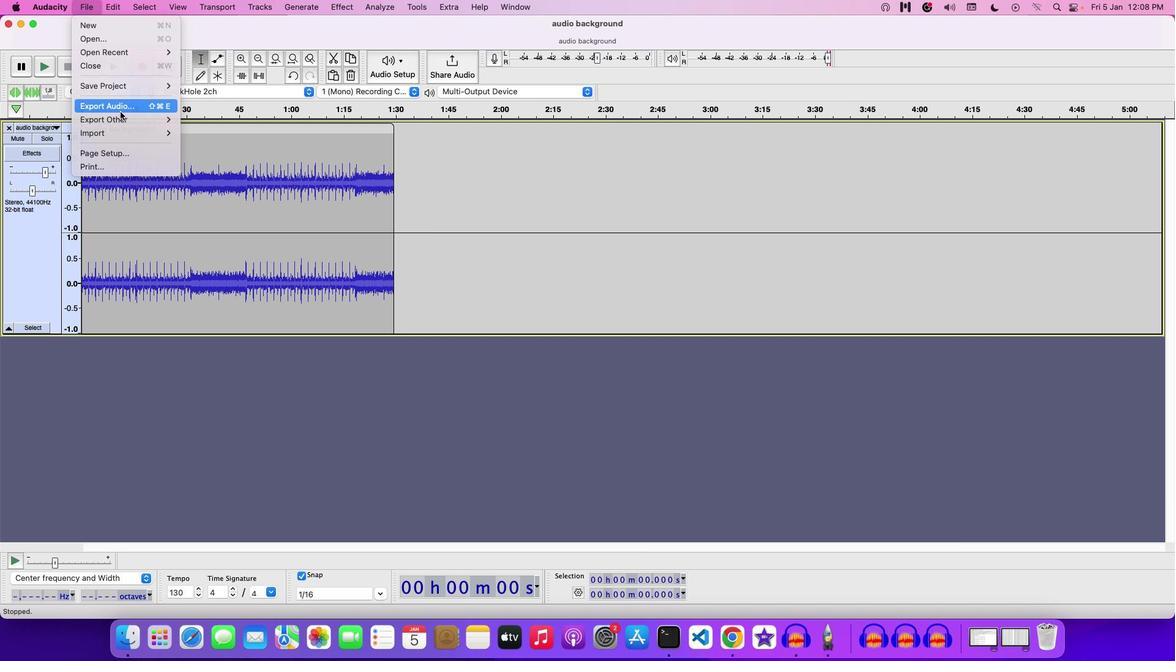 
Action: Mouse moved to (363, 139)
Screenshot: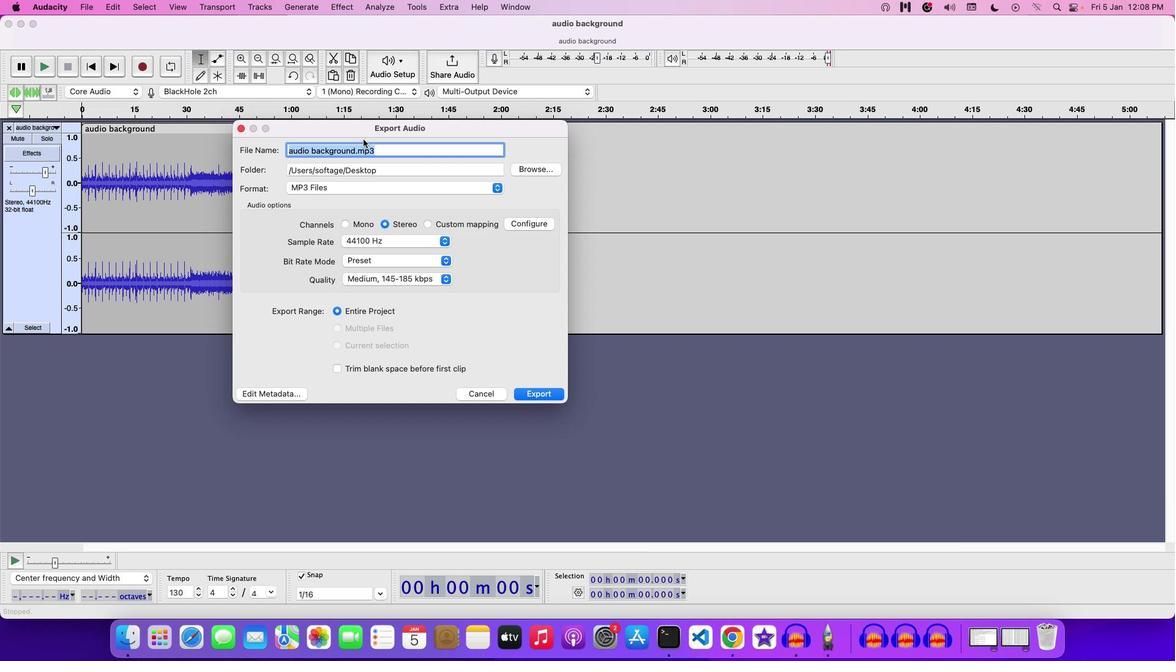 
Action: Key pressed Key.backspace'C''O''N''V''E''R''T''I''N''G'Key.space'A''U''D''I''O'Key.space'F''I''L''E'Key.space
Screenshot: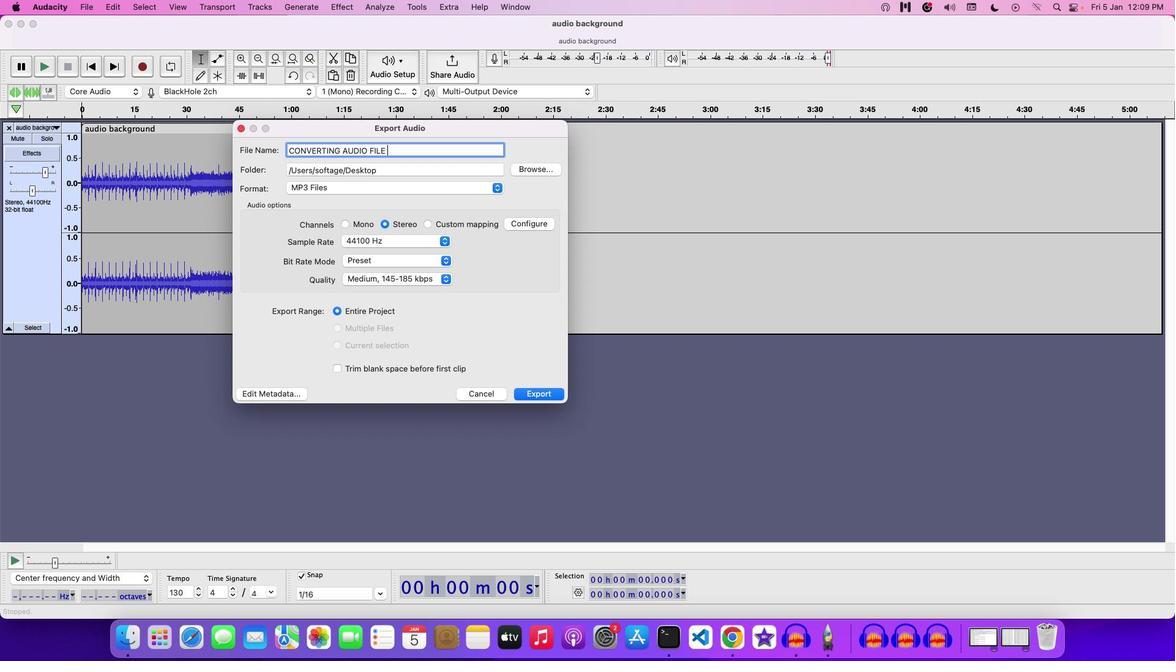 
Action: Mouse moved to (385, 189)
Screenshot: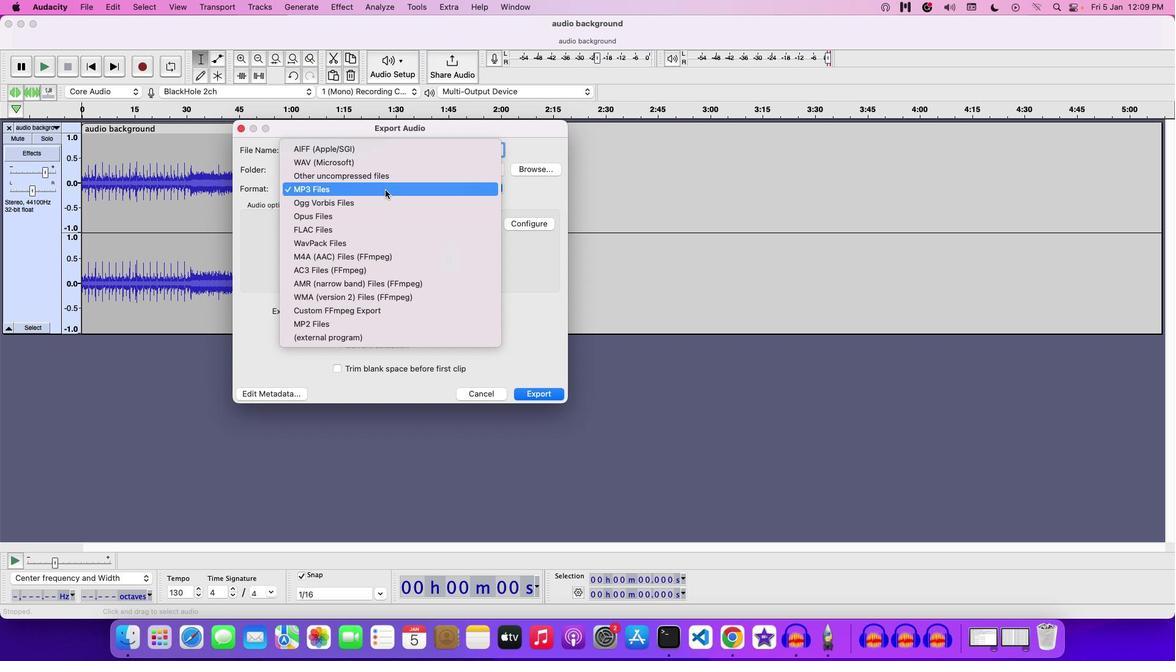 
Action: Mouse pressed left at (385, 189)
Screenshot: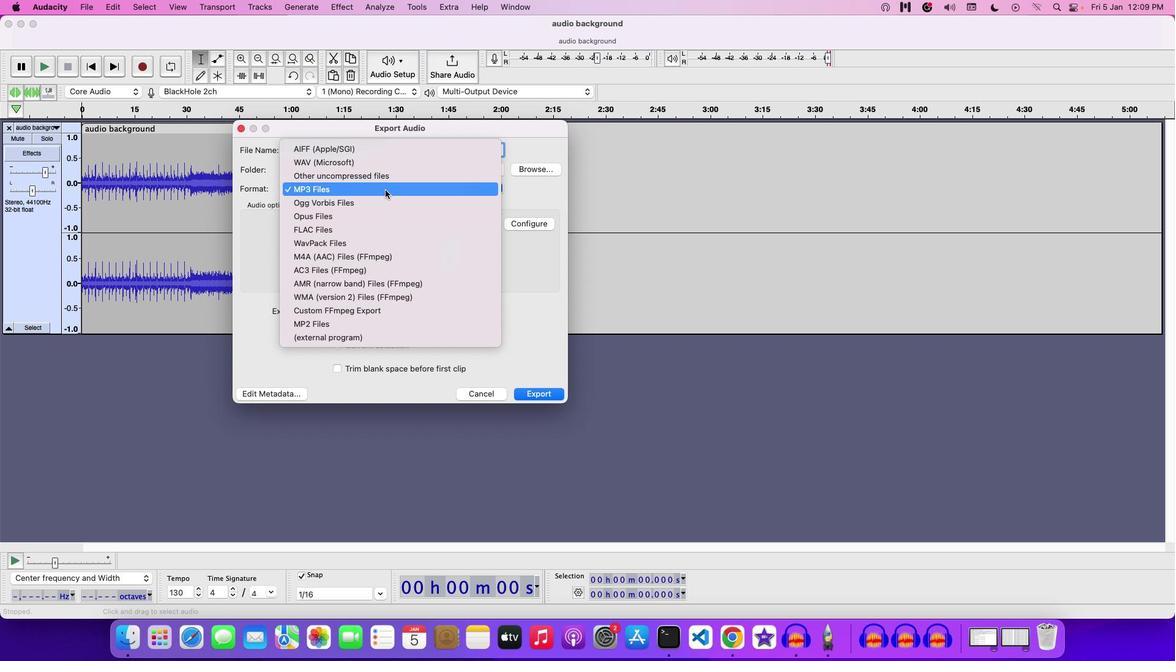
Action: Mouse moved to (379, 164)
Screenshot: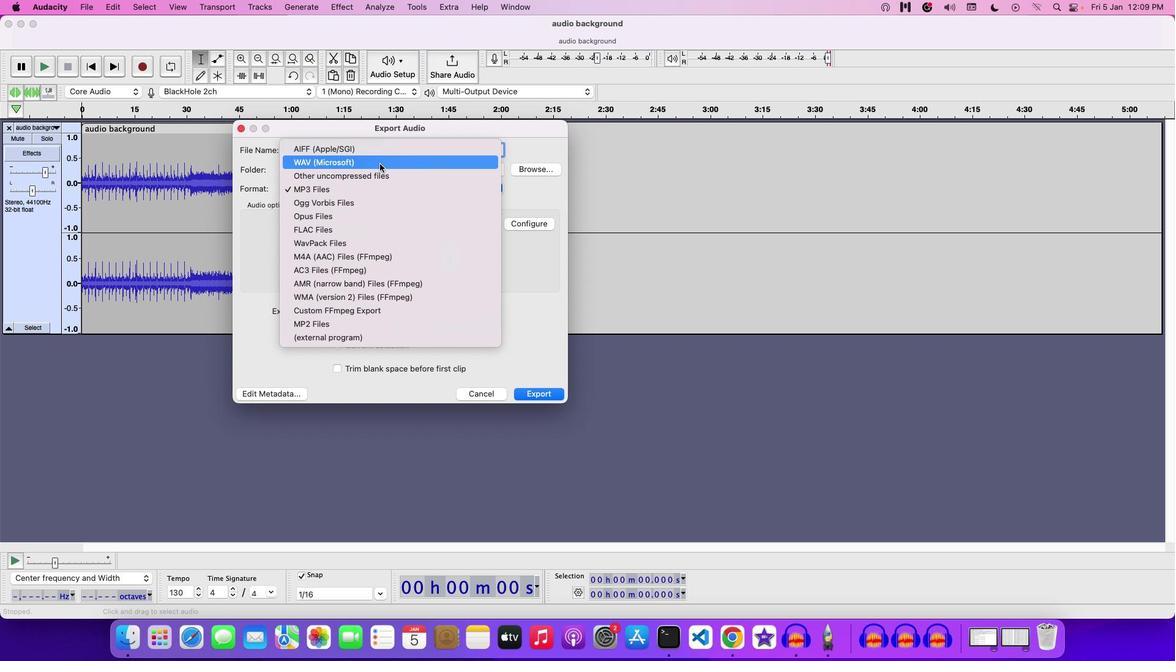 
Action: Mouse pressed left at (379, 164)
Screenshot: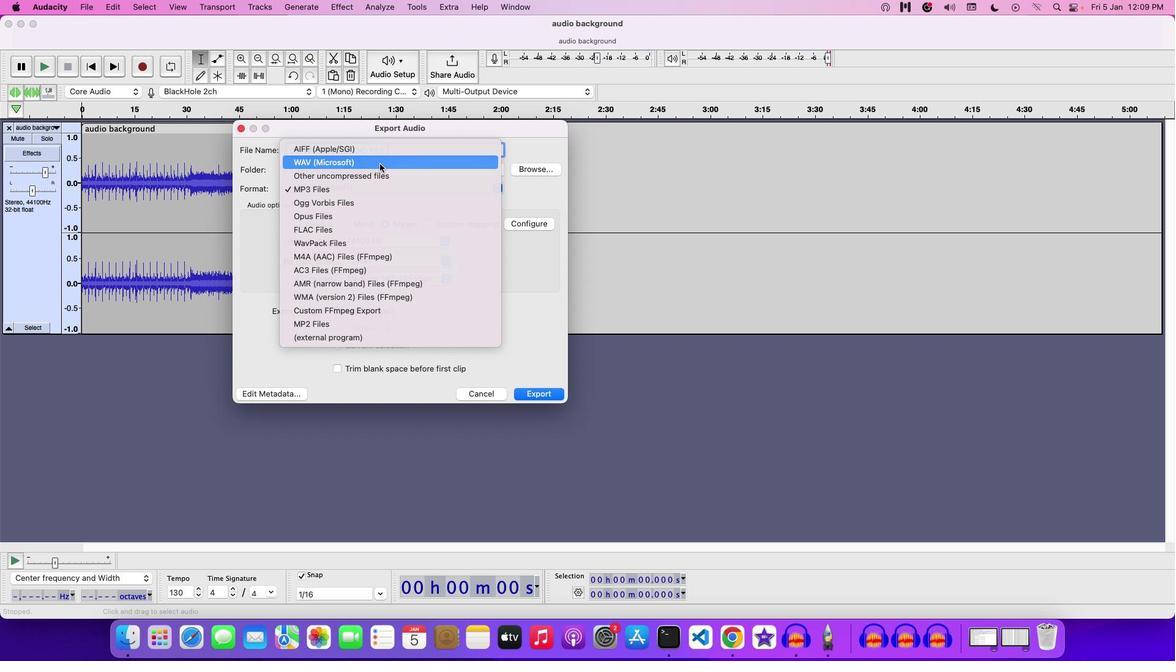 
Action: Mouse moved to (552, 373)
Screenshot: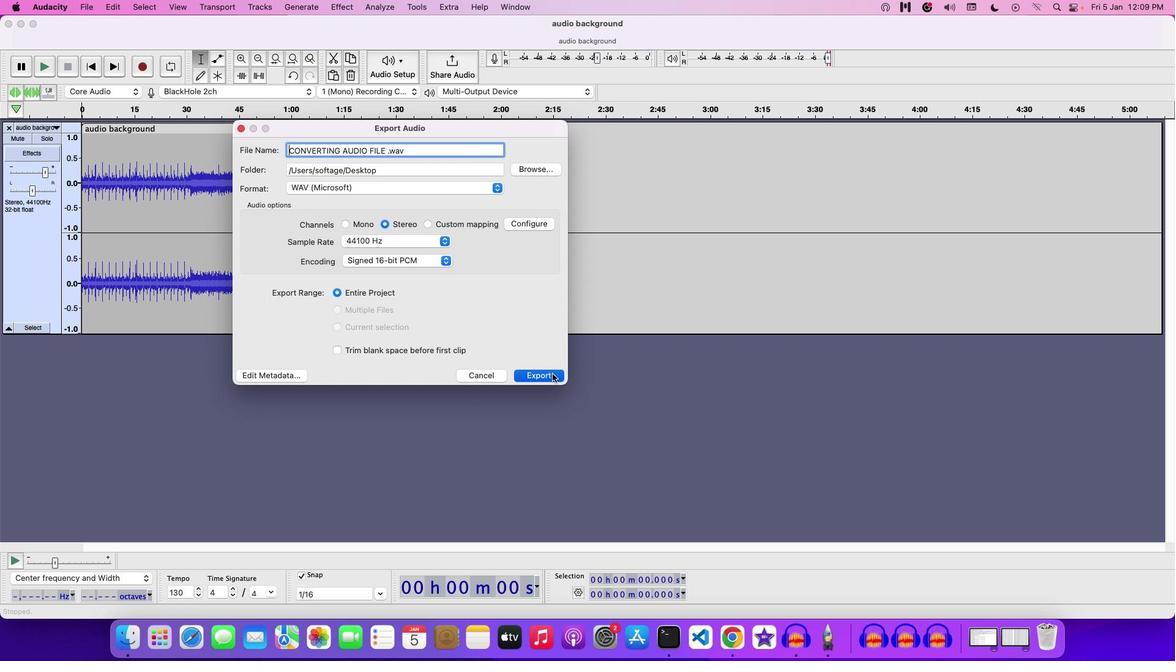 
Action: Mouse pressed left at (552, 373)
Screenshot: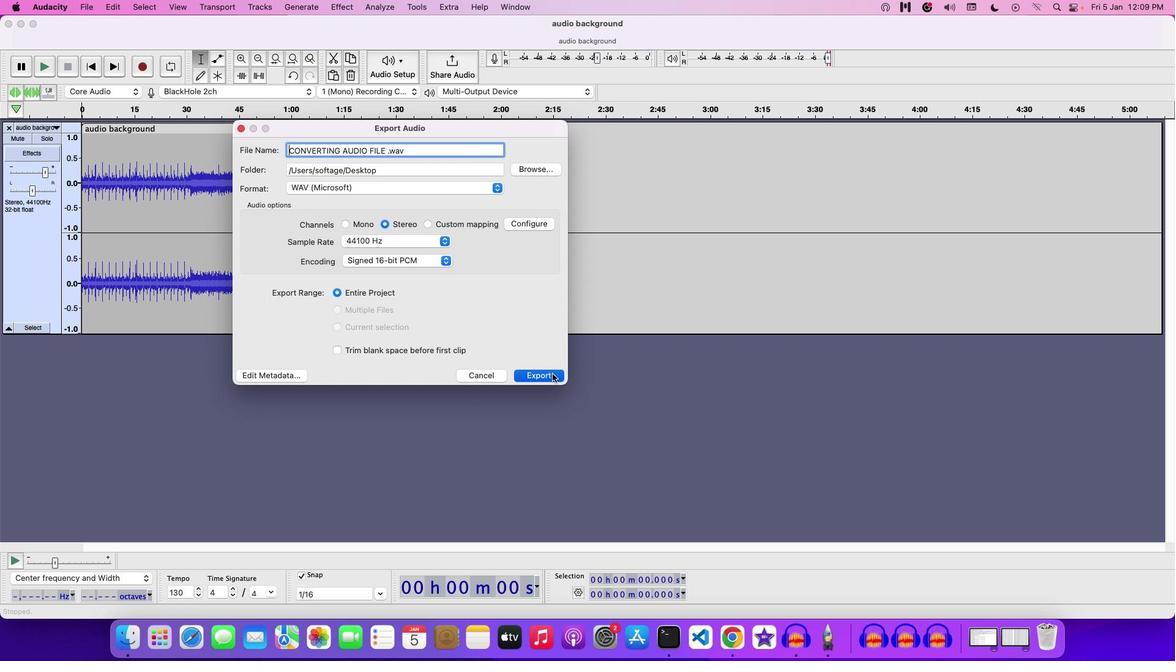 
Action: Mouse moved to (93, 9)
Screenshot: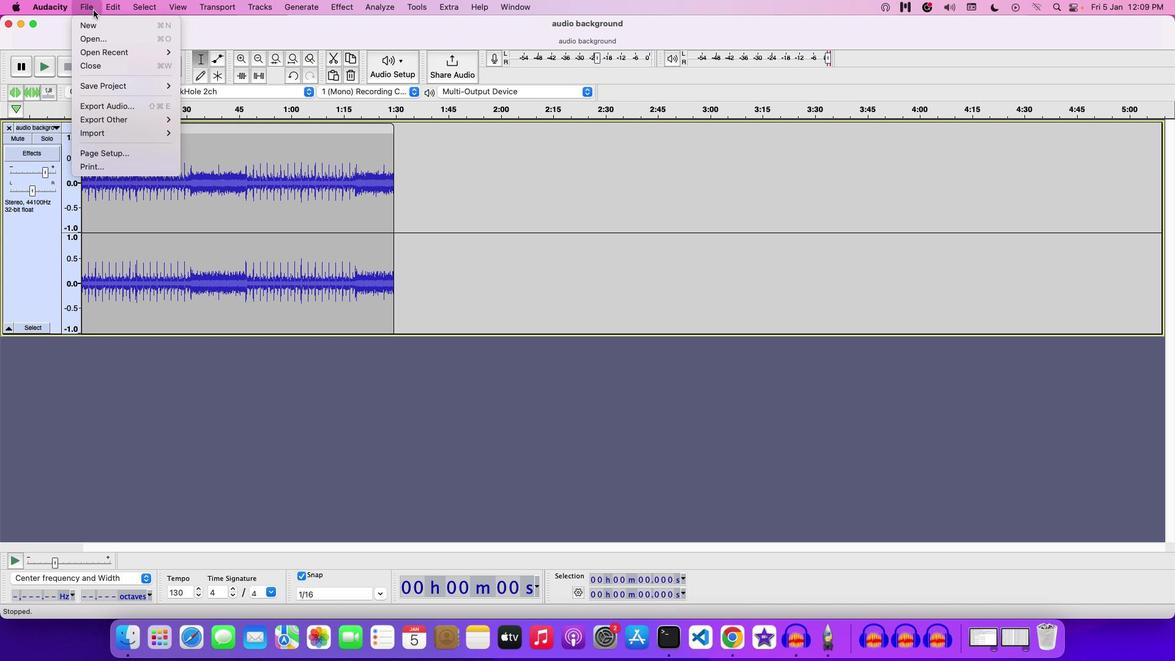 
Action: Mouse pressed left at (93, 9)
Screenshot: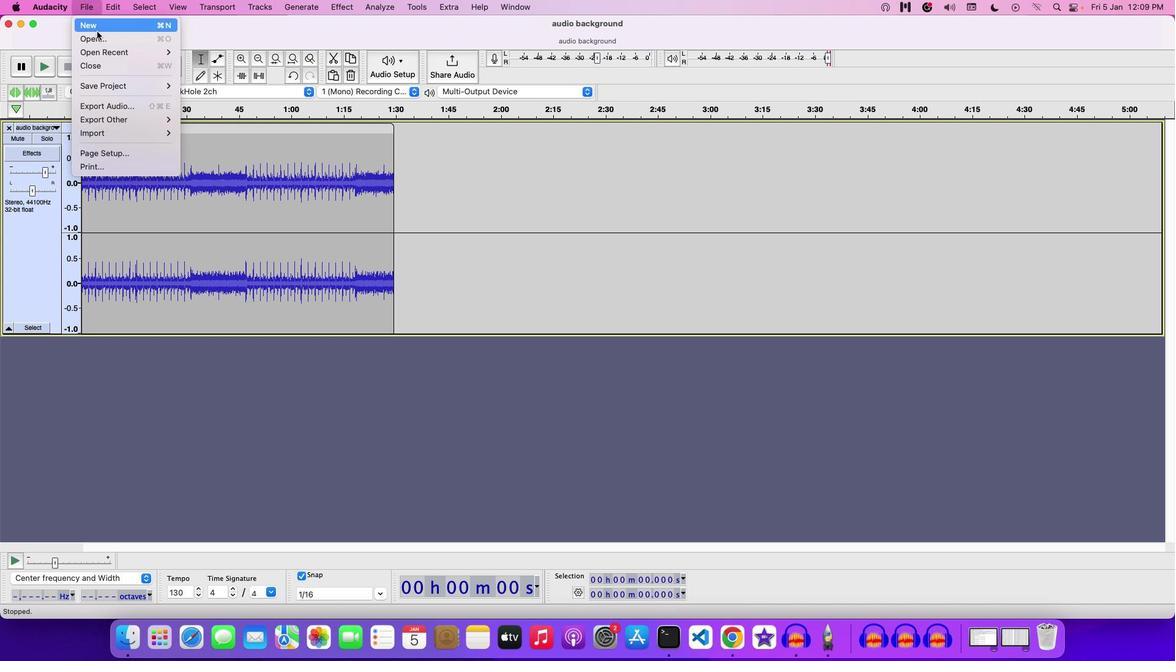
Action: Mouse moved to (203, 90)
Screenshot: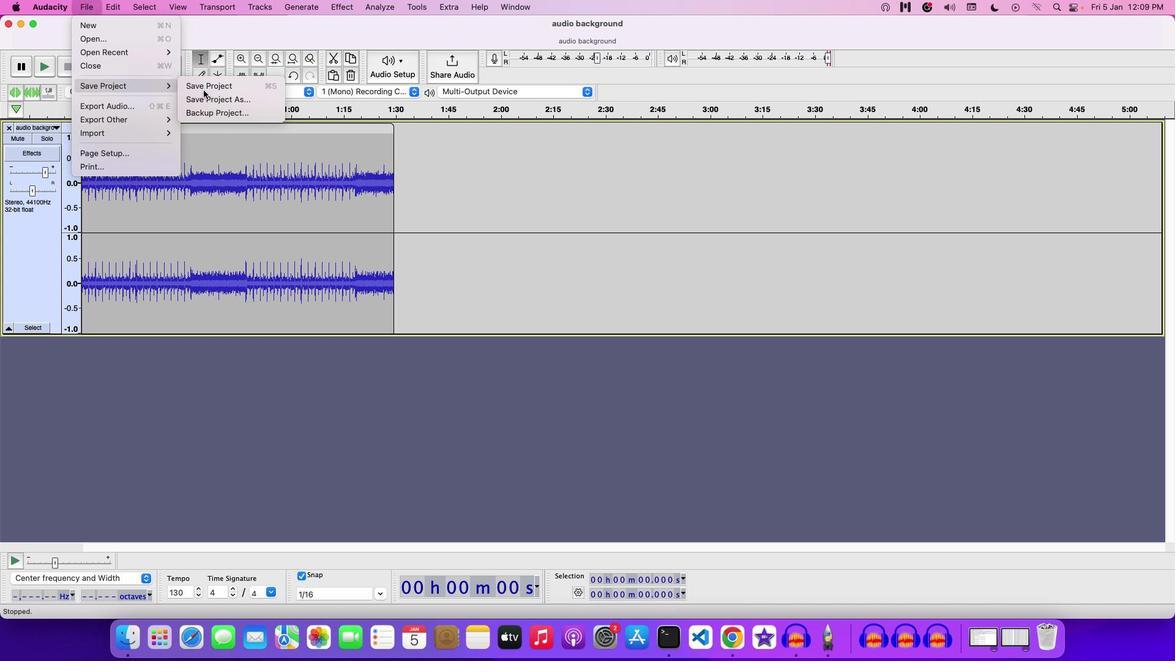 
Action: Mouse pressed left at (203, 90)
Screenshot: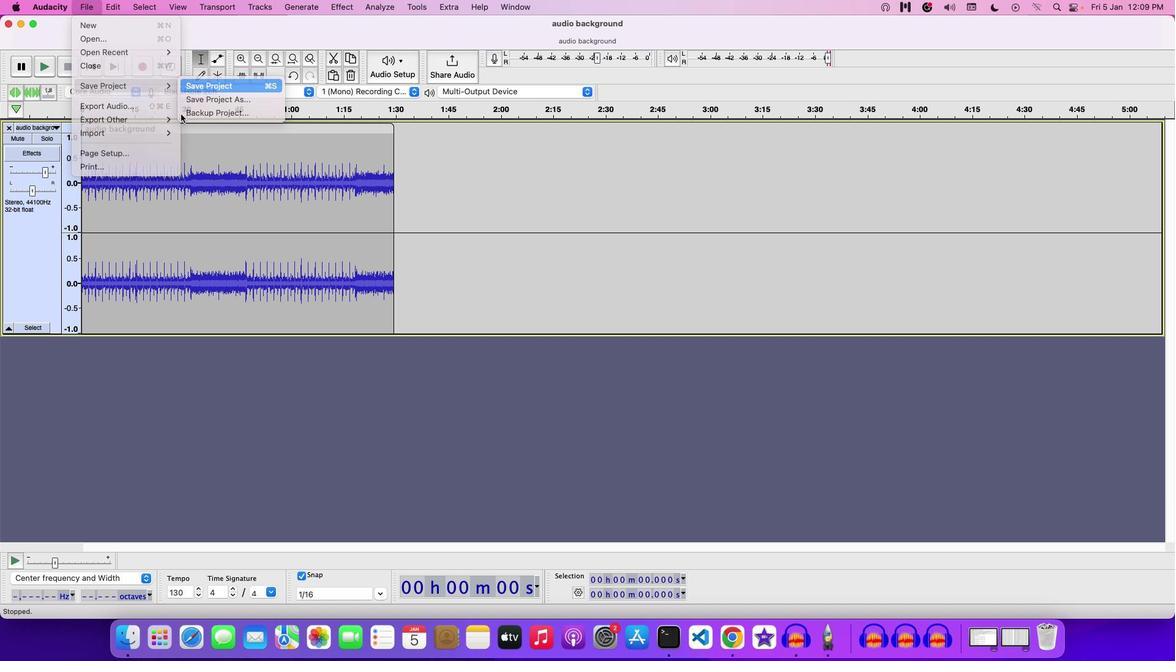 
Action: Mouse moved to (540, 321)
Screenshot: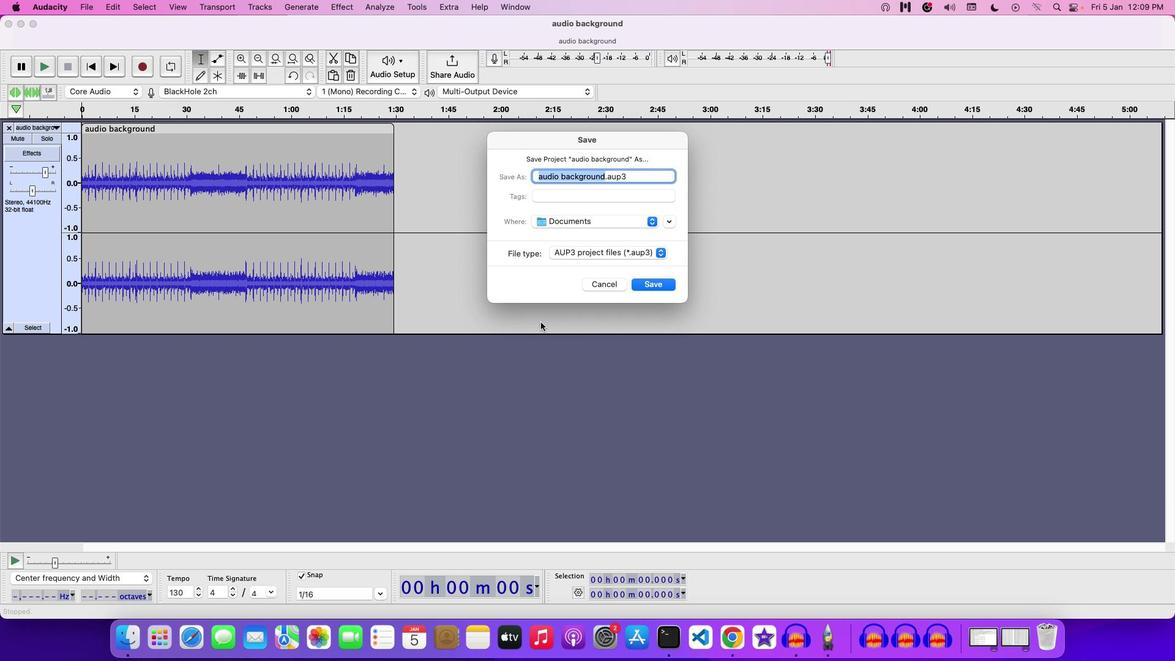 
Action: Key pressed Key.backspace'A''U''D''I''O'Key.space'F''I''L''E'Key.space'C''O''N''V''E''R''T''E''D'
Screenshot: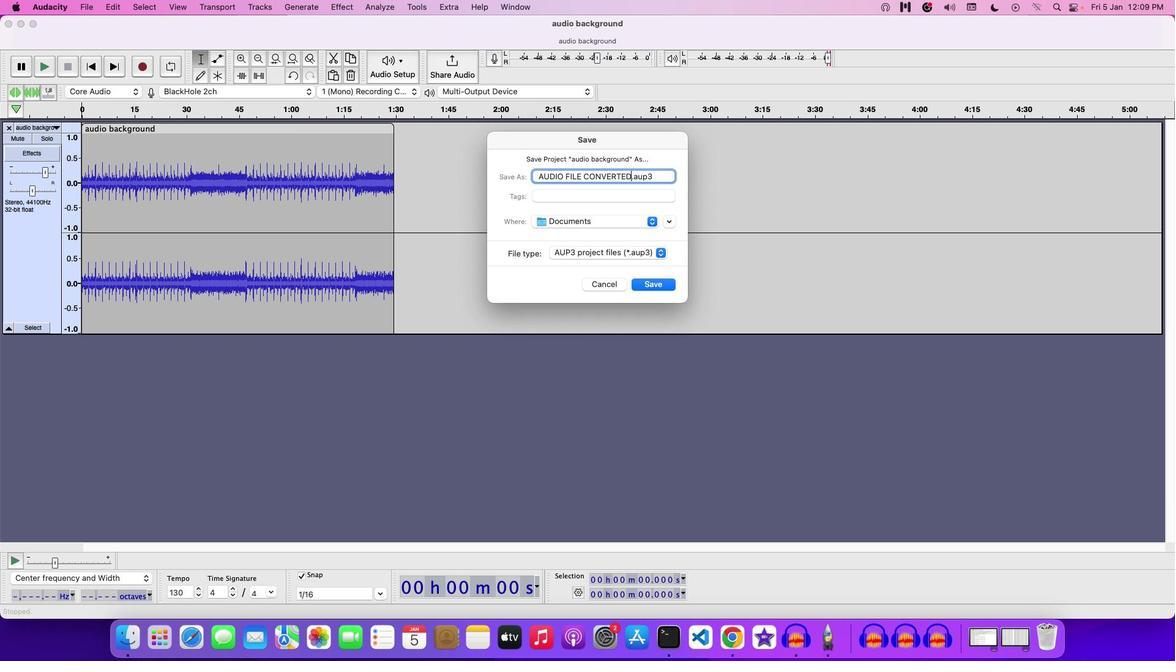 
Action: Mouse moved to (645, 287)
Screenshot: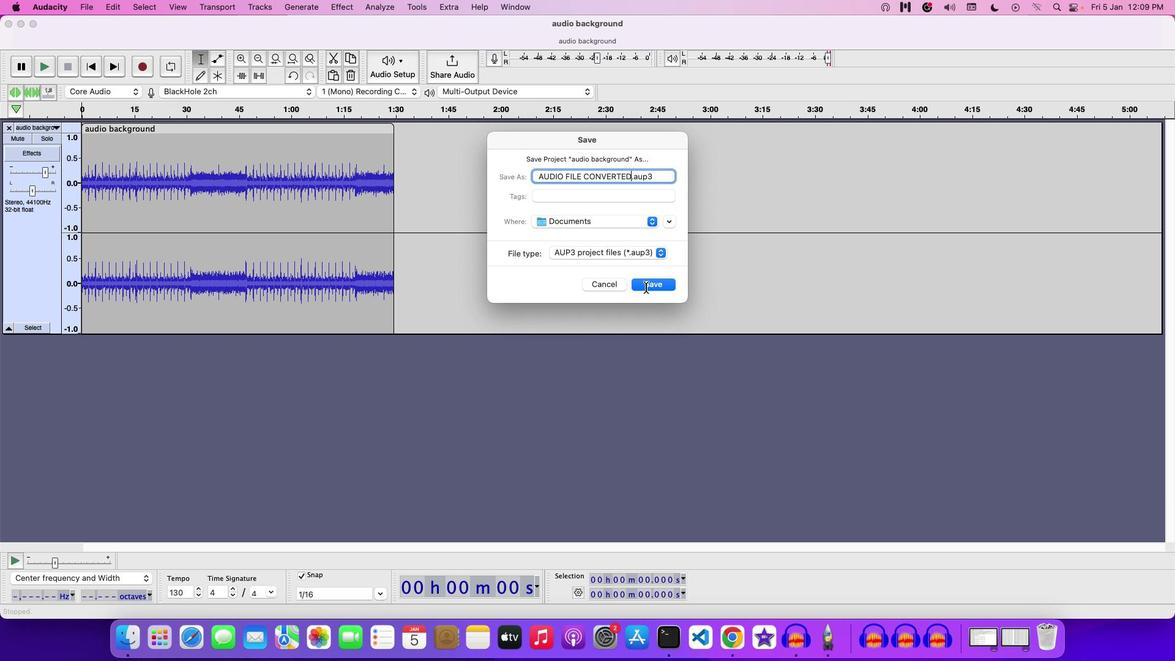 
Action: Mouse pressed left at (645, 287)
Screenshot: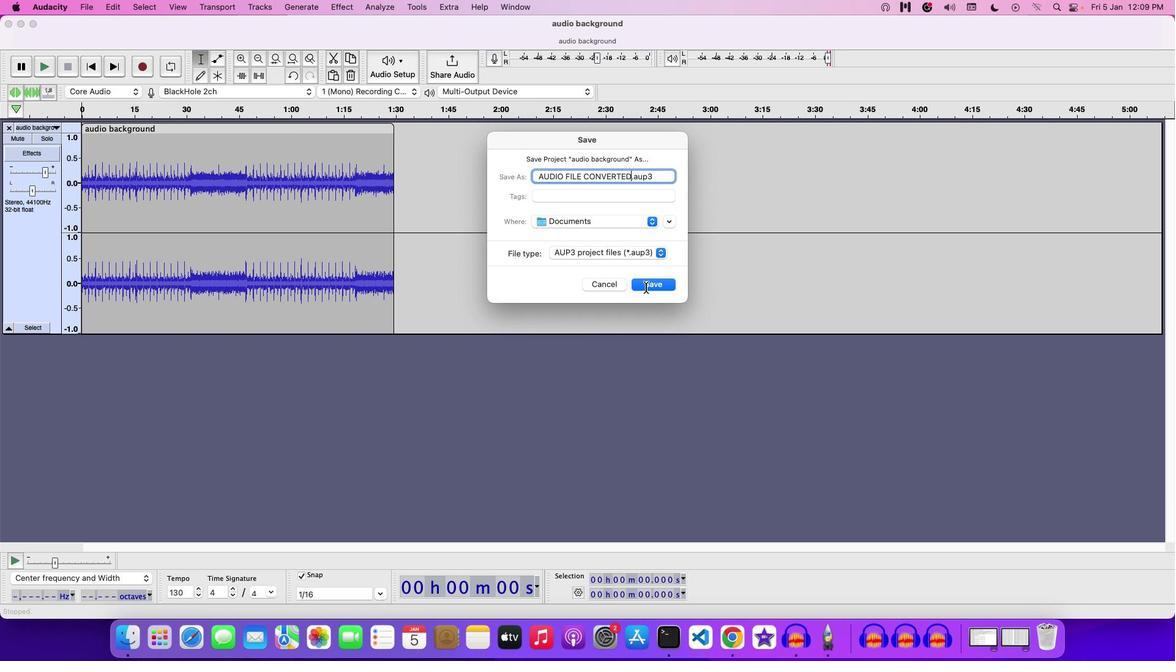 
